 Task: Open Card Card0000000003 in Board Board0000000001 in Workspace WS0000000001 in Trello. Add Member Carxxstreet7916@gmail.com to Card Card0000000003 in Board Board0000000001 in Workspace WS0000000001 in Trello. Add Orange Label titled Label0000000003 to Card Card0000000003 in Board Board0000000001 in Workspace WS0000000001 in Trello. Add Checklist CL0000000003 to Card Card0000000003 in Board Board0000000001 in Workspace WS0000000001 in Trello. Add Dates with Start Date as Jun 01 2023 and Due Date as Jun 30 2023 to Card Card0000000003 in Board Board0000000001 in Workspace WS0000000001 in Trello
Action: Mouse moved to (593, 148)
Screenshot: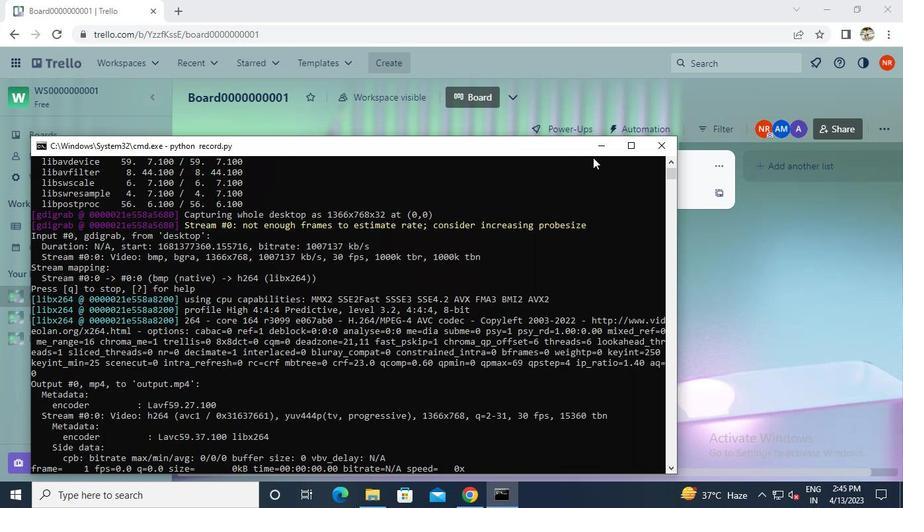 
Action: Mouse pressed left at (593, 148)
Screenshot: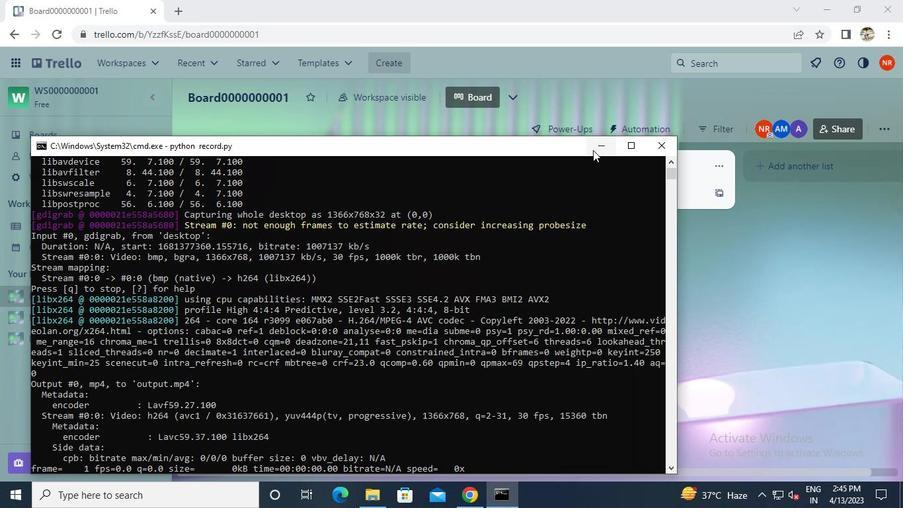 
Action: Mouse moved to (257, 428)
Screenshot: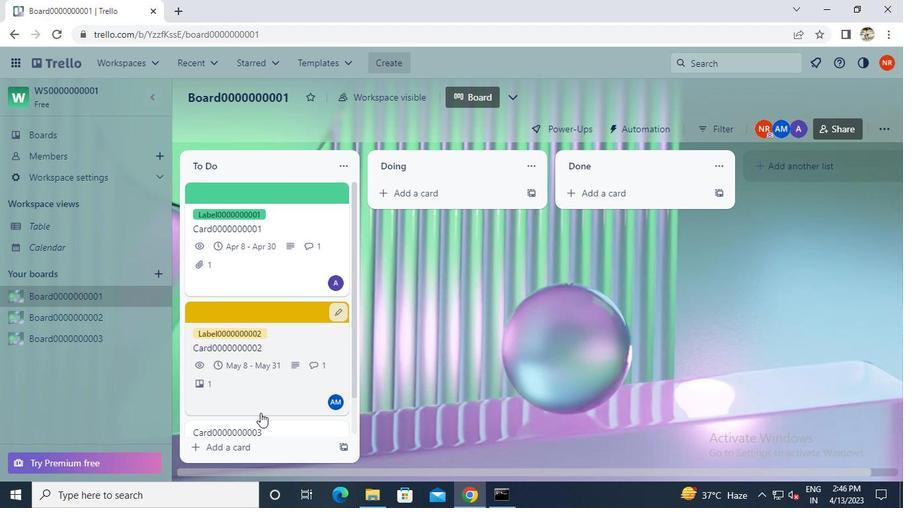 
Action: Mouse pressed left at (257, 428)
Screenshot: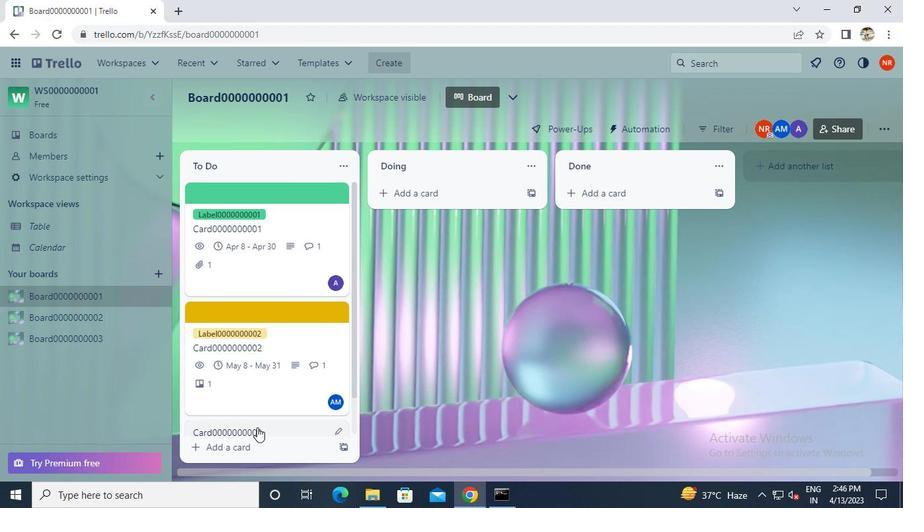 
Action: Mouse moved to (597, 217)
Screenshot: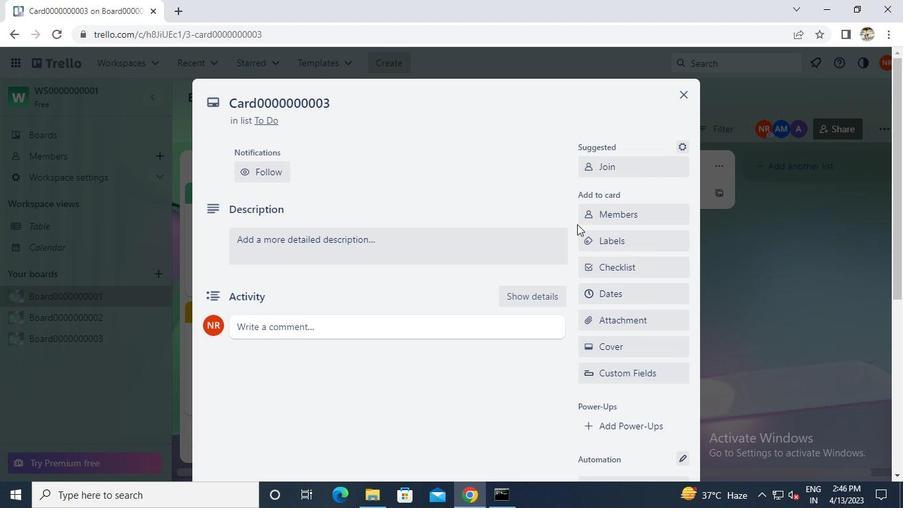 
Action: Mouse pressed left at (597, 217)
Screenshot: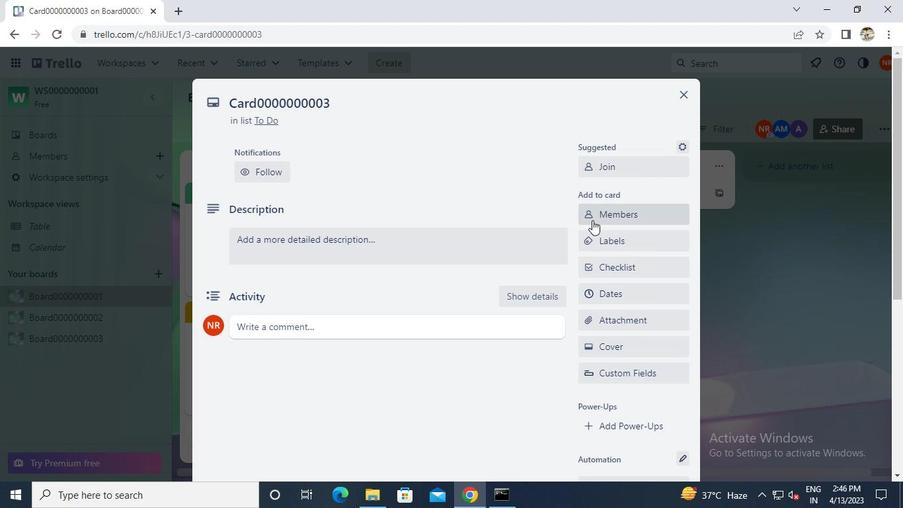 
Action: Mouse moved to (598, 217)
Screenshot: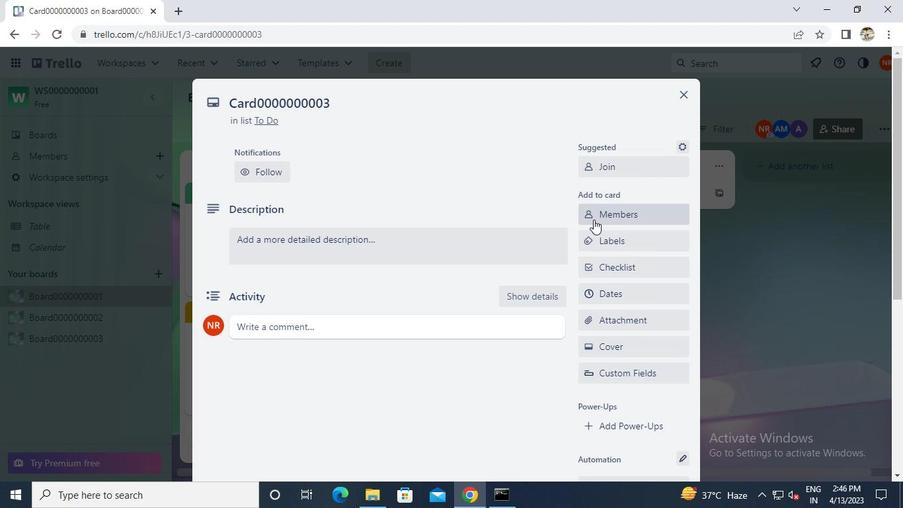 
Action: Keyboard c
Screenshot: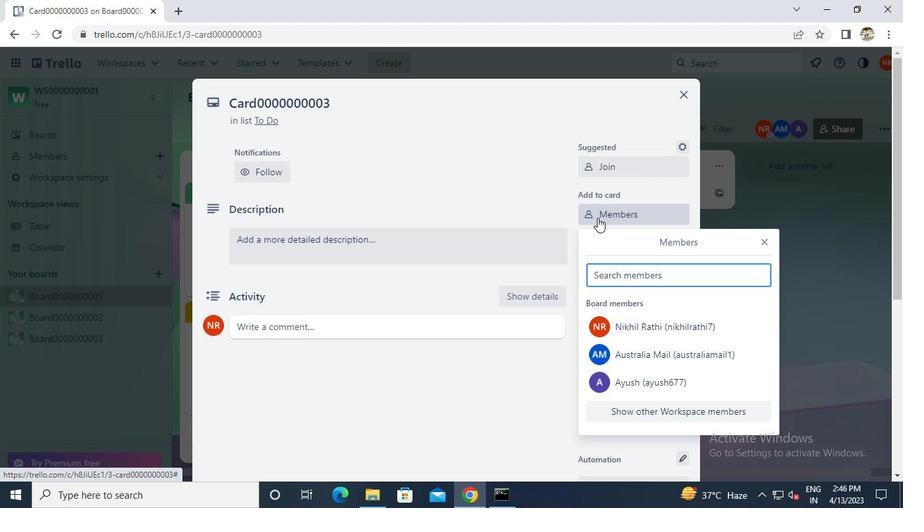 
Action: Keyboard r
Screenshot: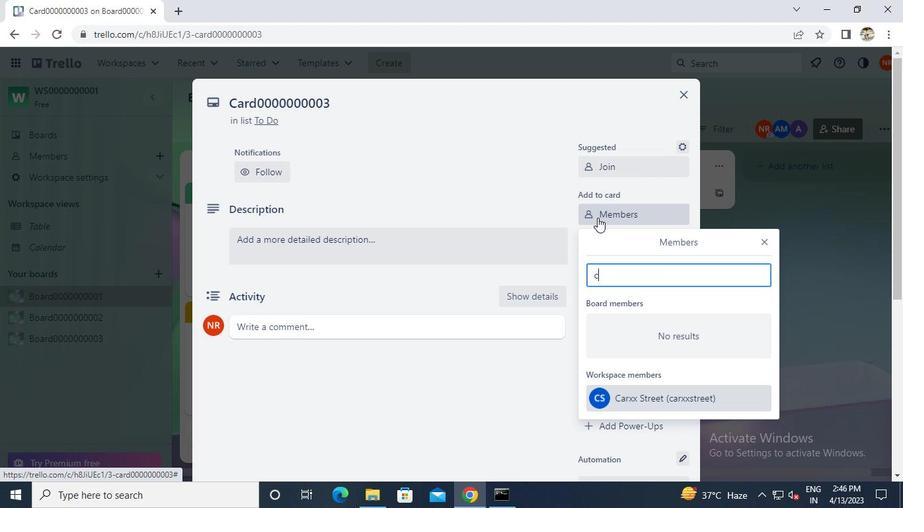 
Action: Keyboard Key.backspace
Screenshot: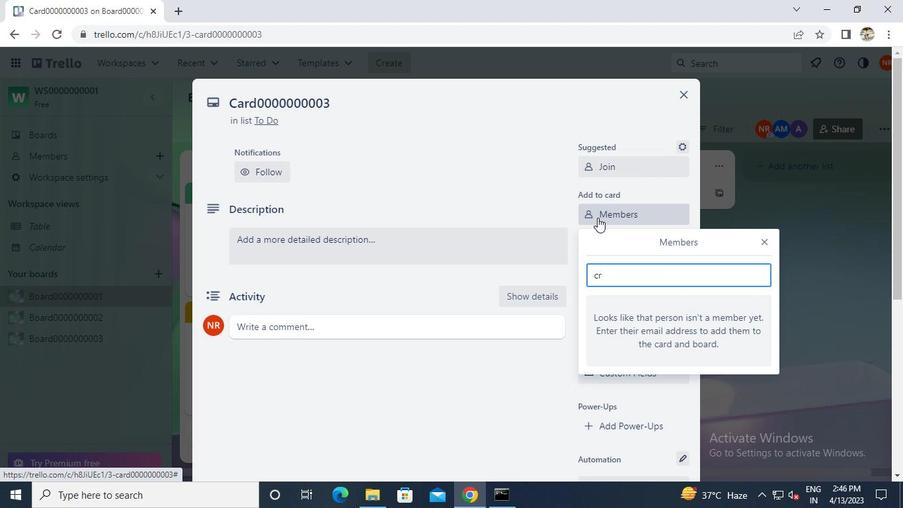 
Action: Mouse moved to (594, 213)
Screenshot: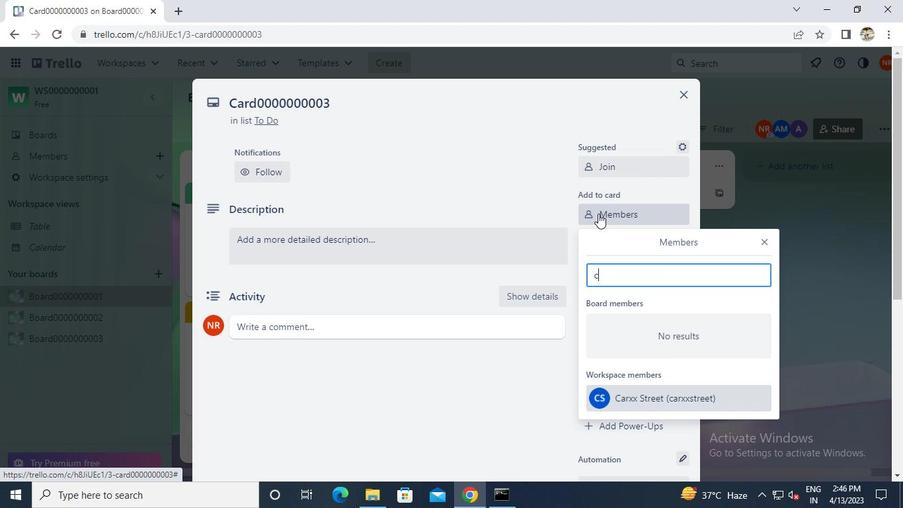 
Action: Keyboard a
Screenshot: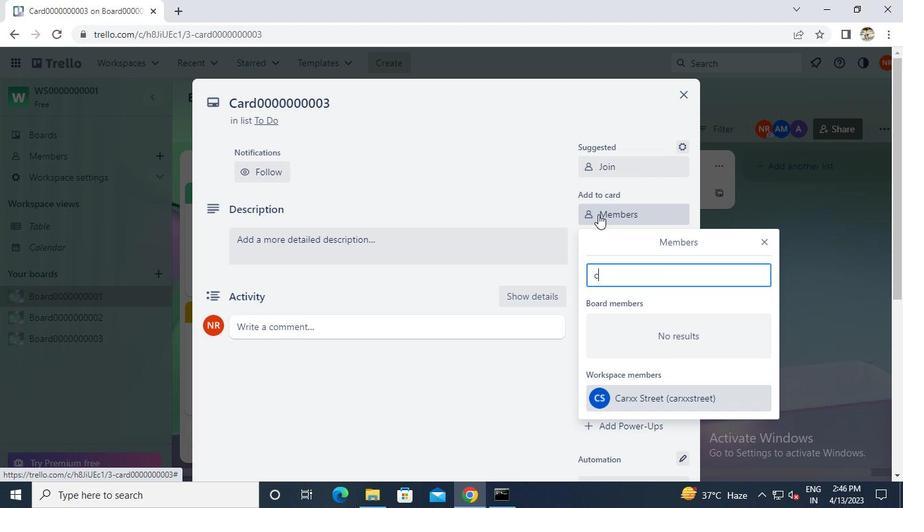 
Action: Keyboard r
Screenshot: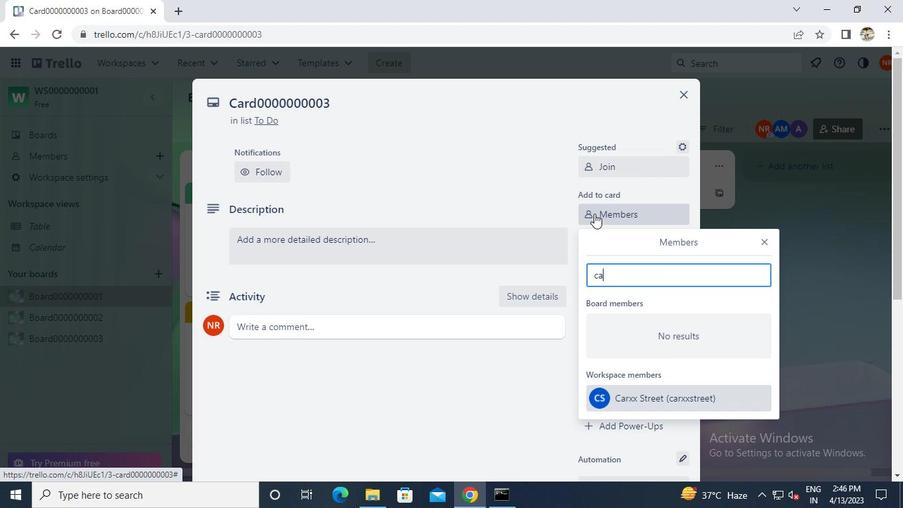 
Action: Mouse moved to (623, 388)
Screenshot: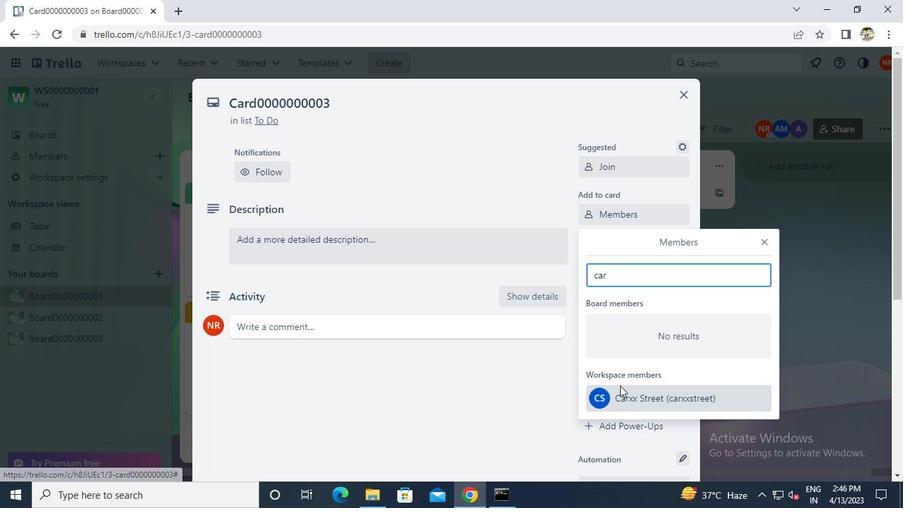
Action: Mouse pressed left at (623, 388)
Screenshot: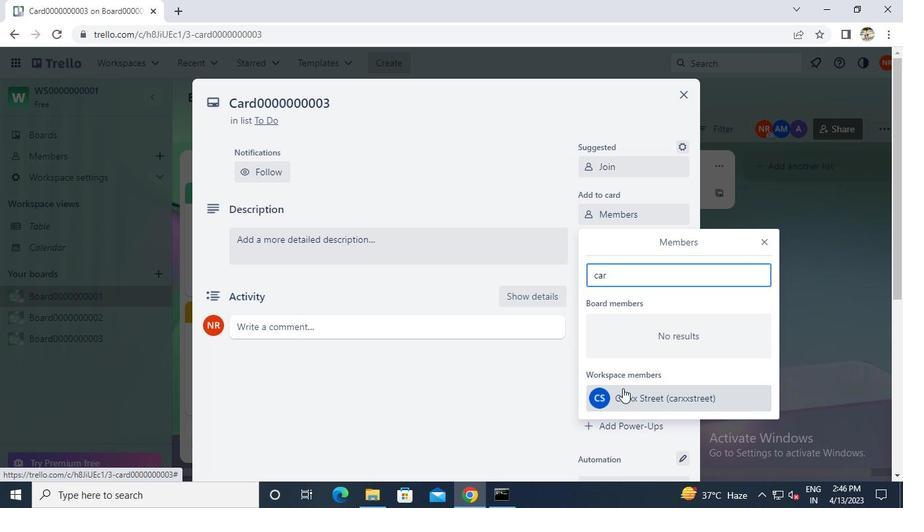 
Action: Mouse moved to (763, 238)
Screenshot: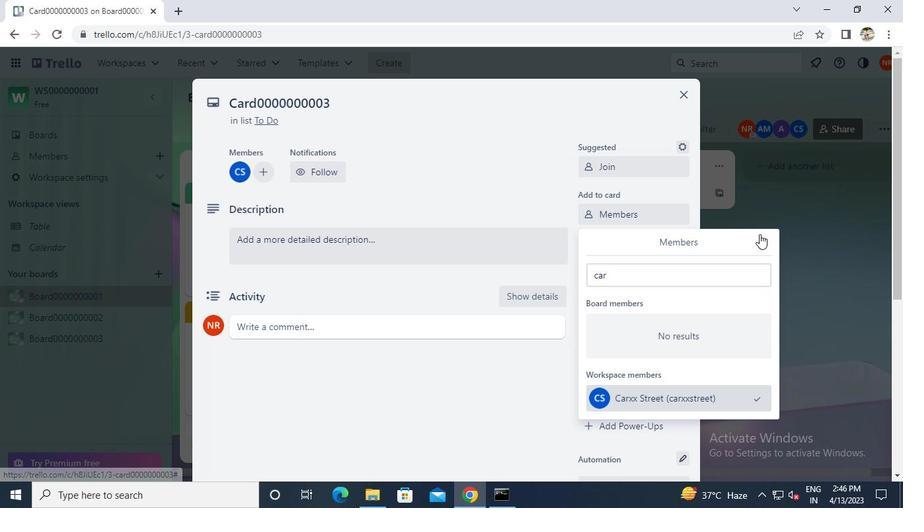 
Action: Mouse pressed left at (763, 238)
Screenshot: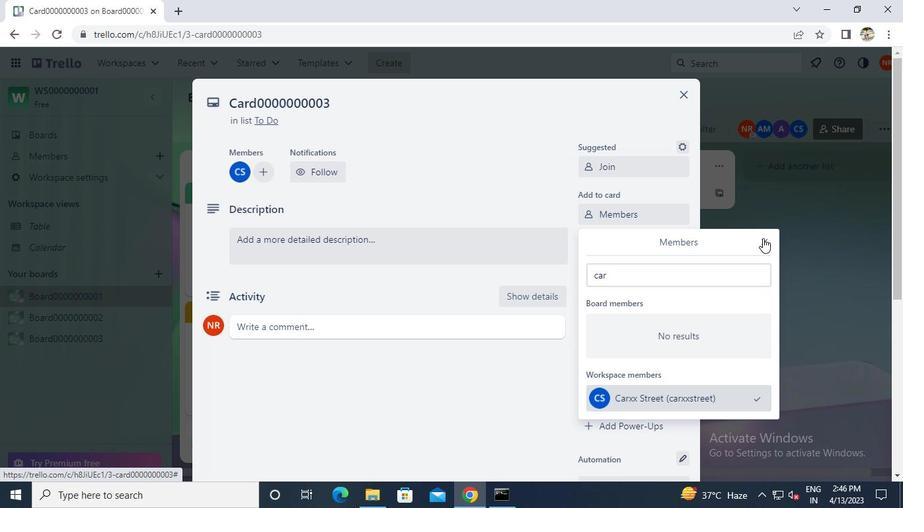
Action: Mouse moved to (644, 238)
Screenshot: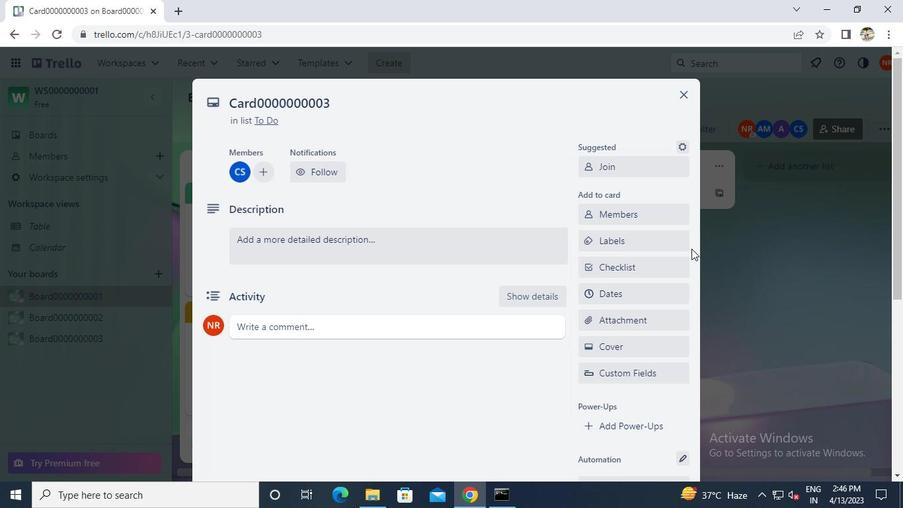 
Action: Mouse pressed left at (644, 238)
Screenshot: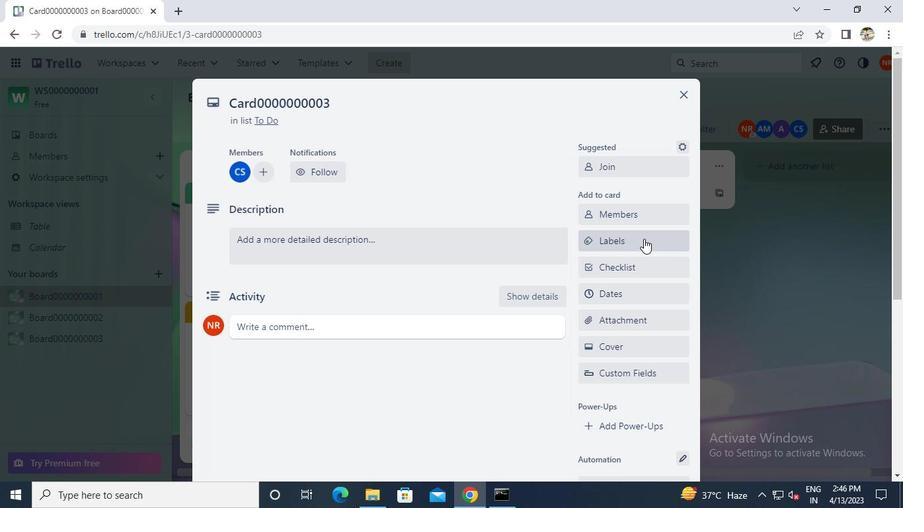 
Action: Mouse moved to (664, 378)
Screenshot: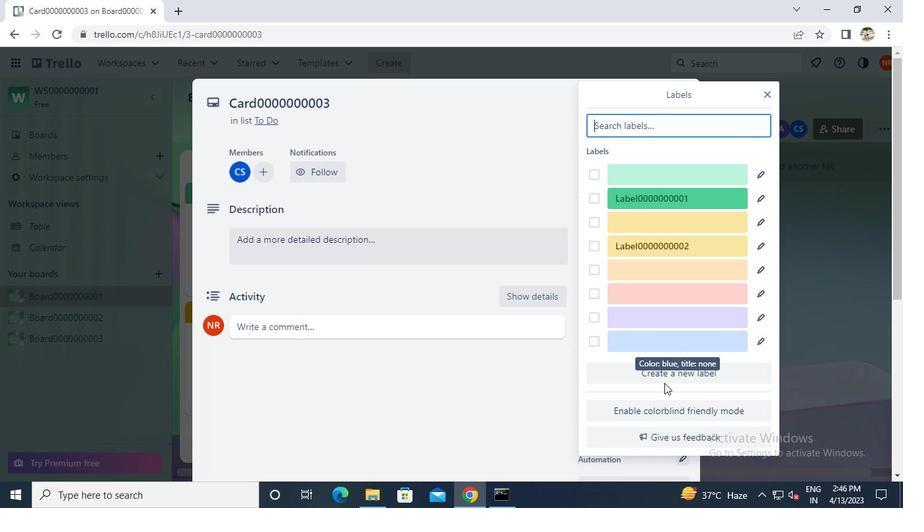 
Action: Mouse pressed left at (664, 378)
Screenshot: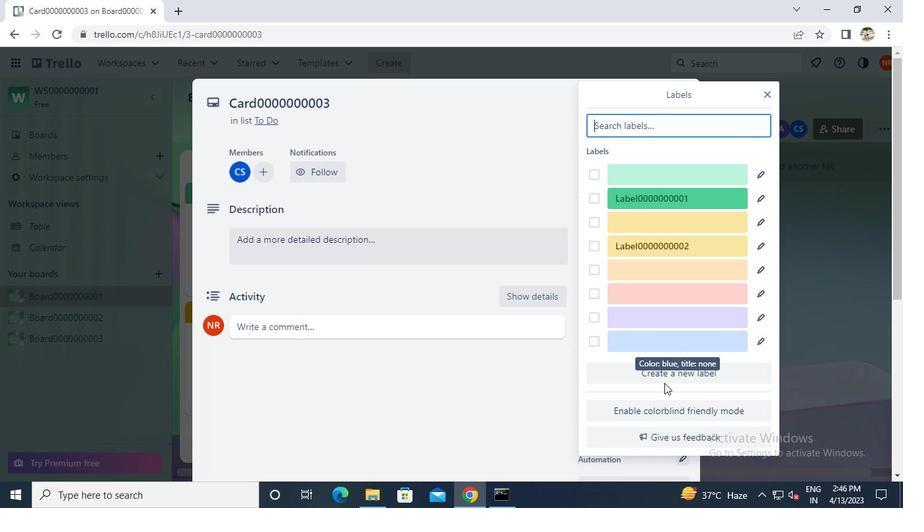 
Action: Mouse moved to (682, 287)
Screenshot: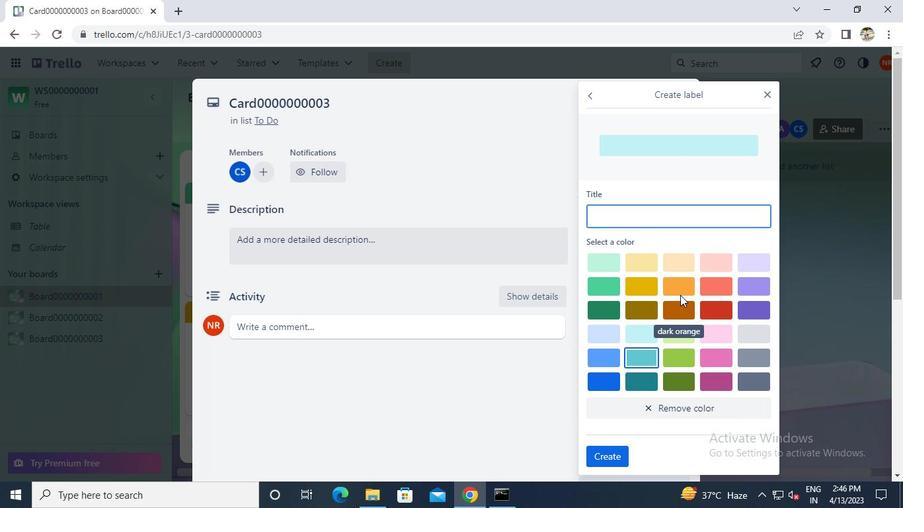 
Action: Mouse pressed left at (682, 287)
Screenshot: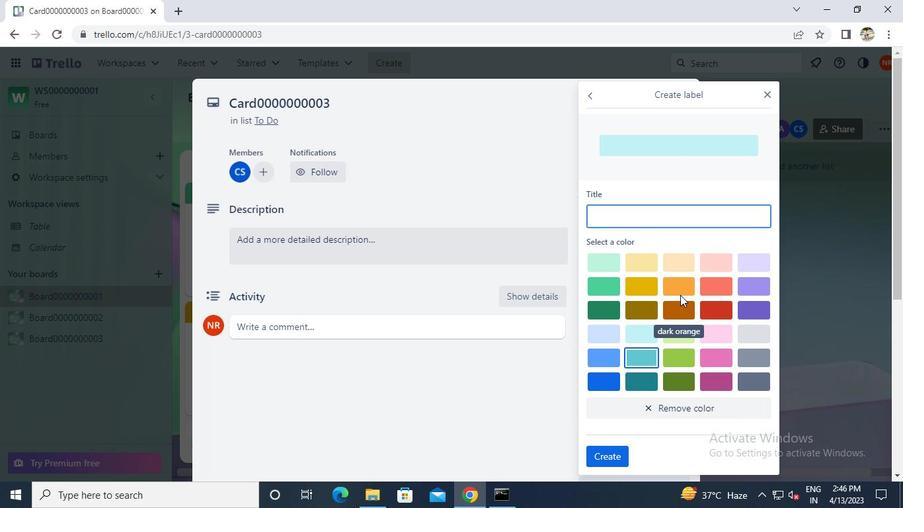 
Action: Mouse moved to (664, 215)
Screenshot: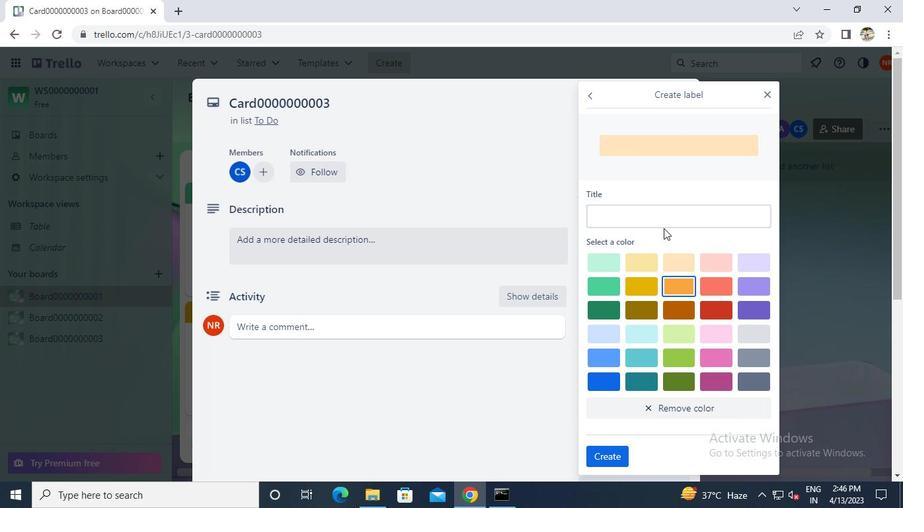 
Action: Mouse pressed left at (664, 215)
Screenshot: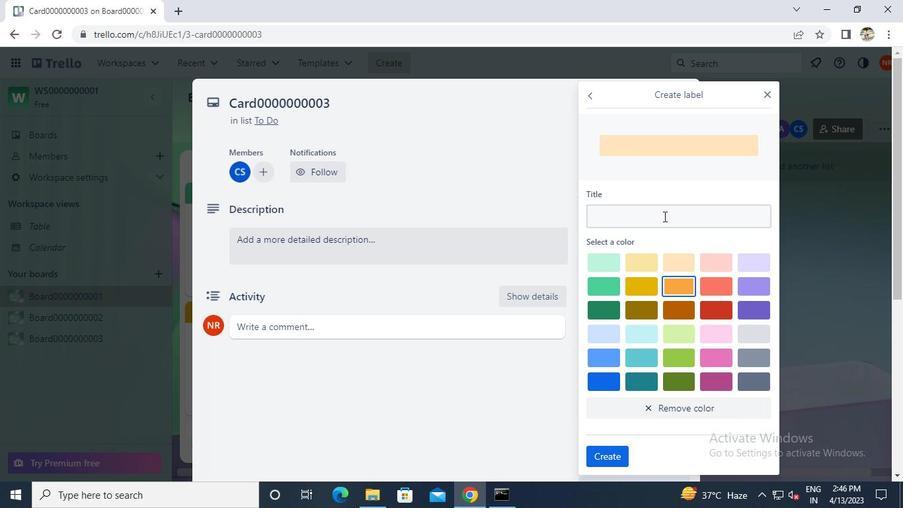 
Action: Keyboard Key.caps_lock
Screenshot: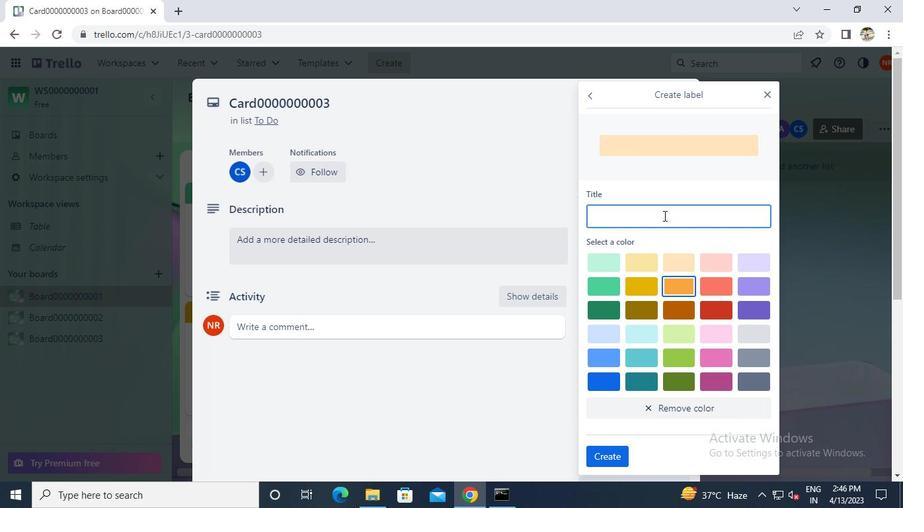 
Action: Keyboard l
Screenshot: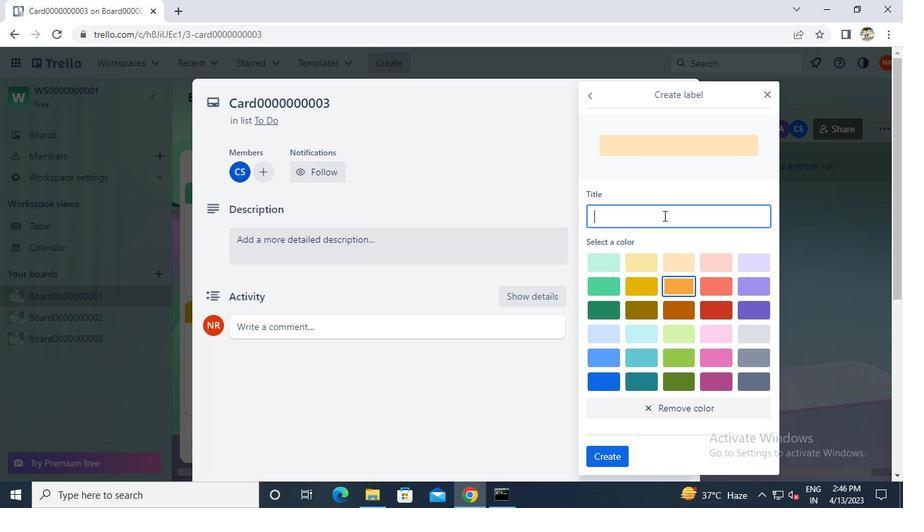 
Action: Keyboard Key.caps_lock
Screenshot: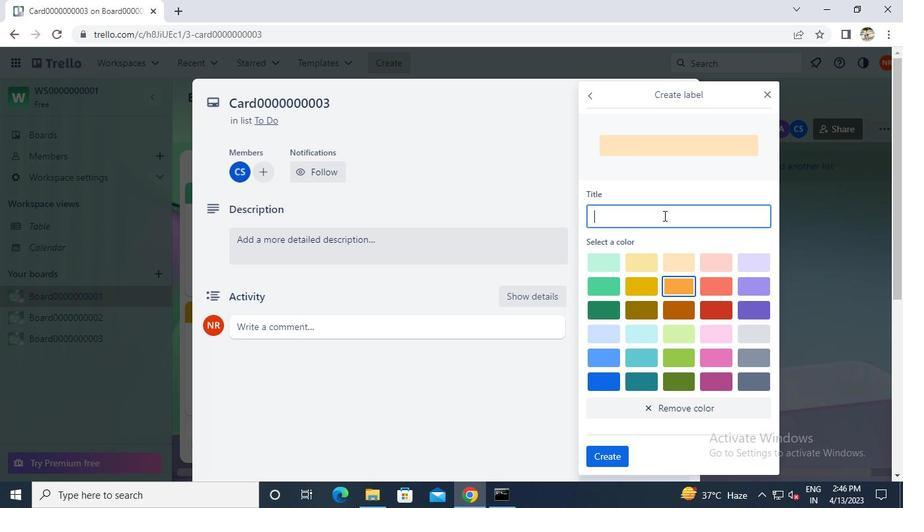 
Action: Keyboard a
Screenshot: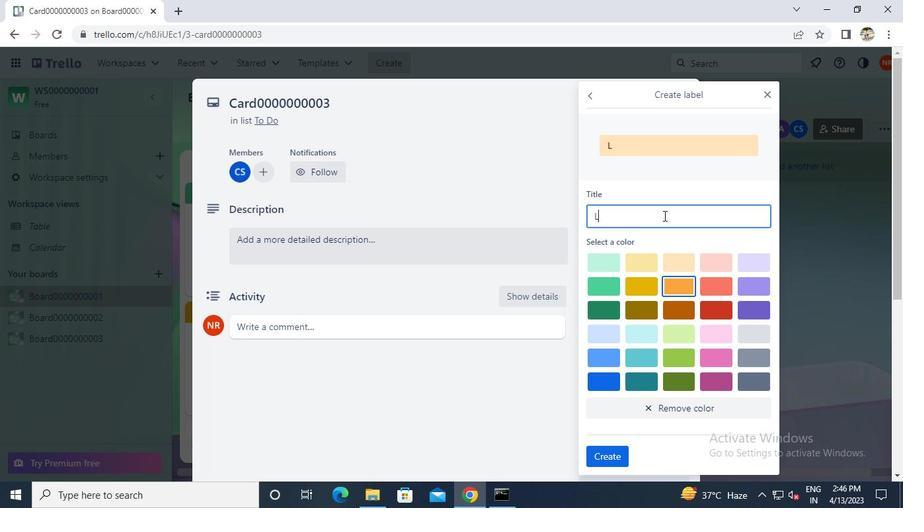 
Action: Keyboard b
Screenshot: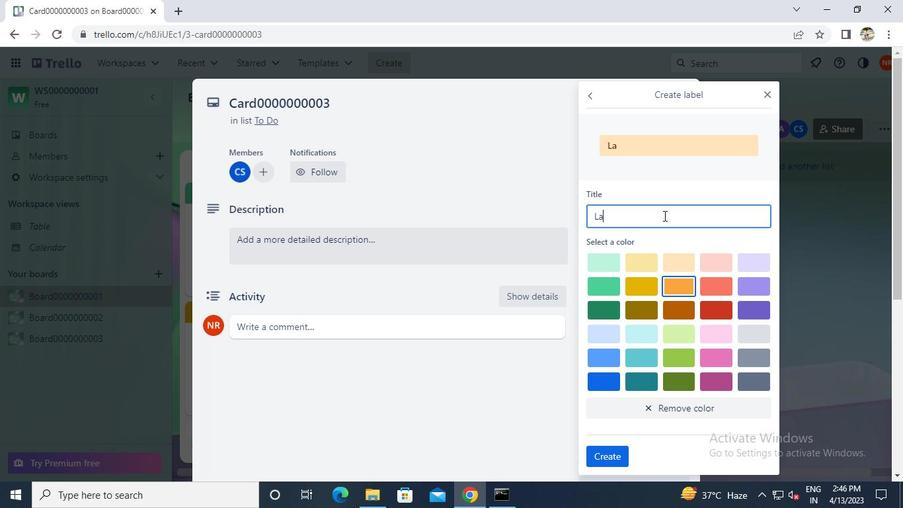 
Action: Keyboard e
Screenshot: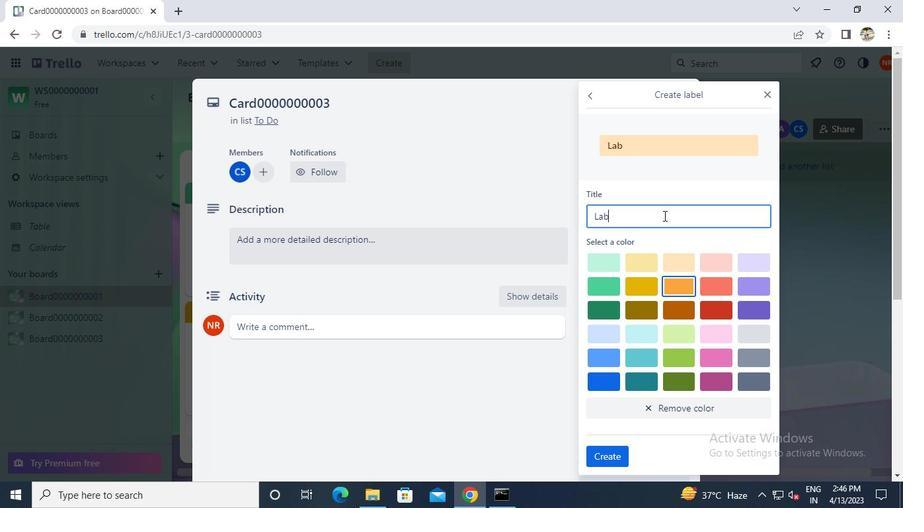 
Action: Keyboard l
Screenshot: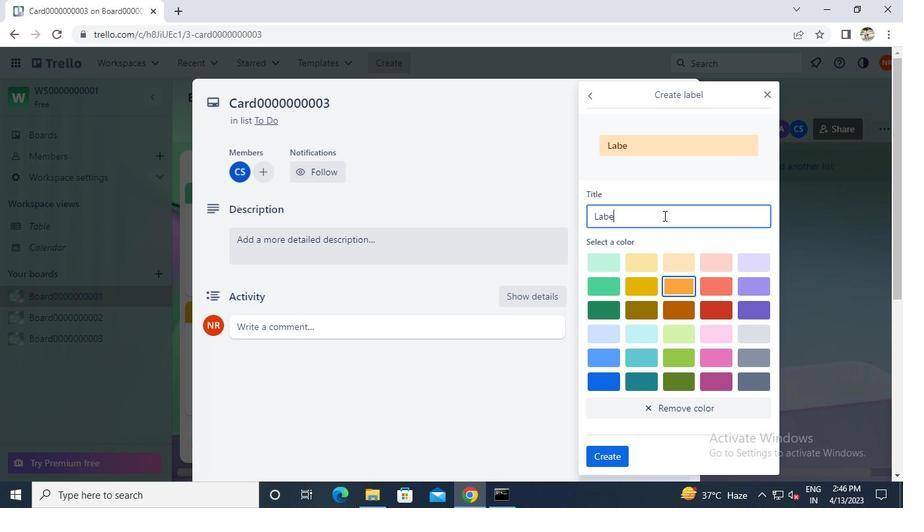 
Action: Keyboard 0
Screenshot: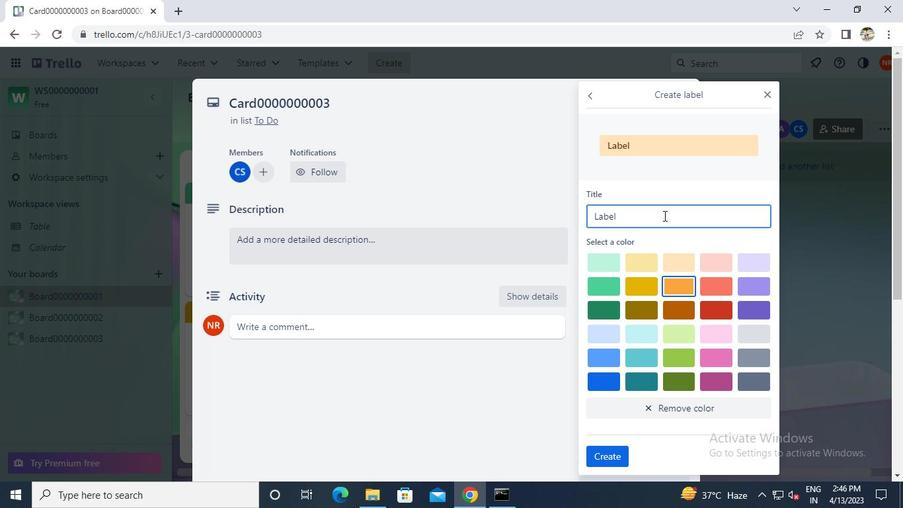 
Action: Keyboard 0
Screenshot: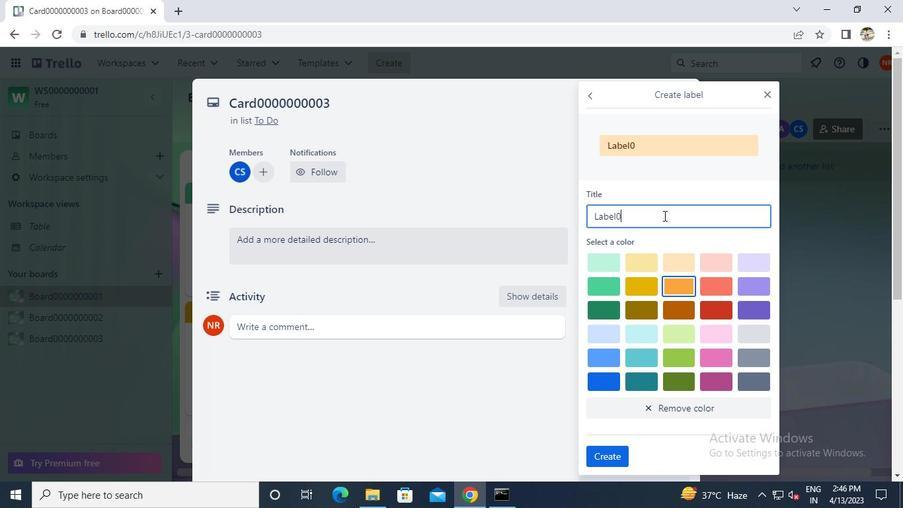
Action: Keyboard 0
Screenshot: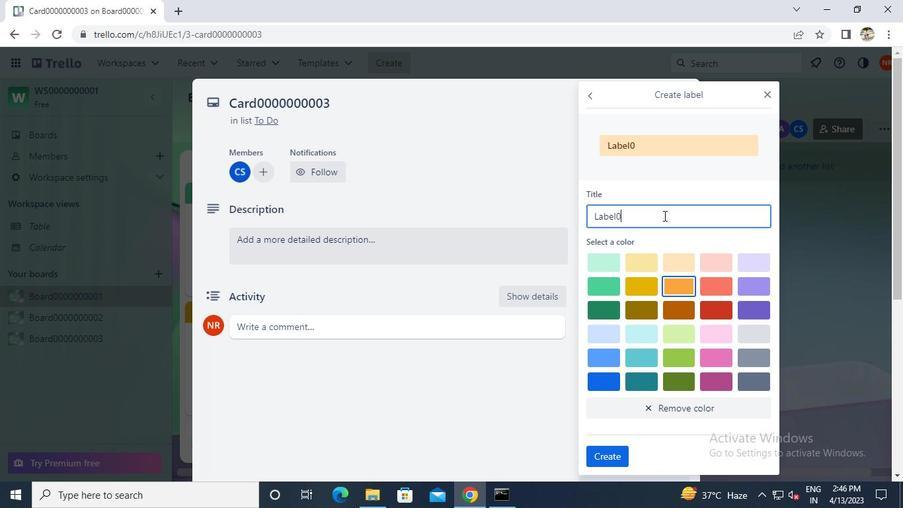 
Action: Keyboard 0
Screenshot: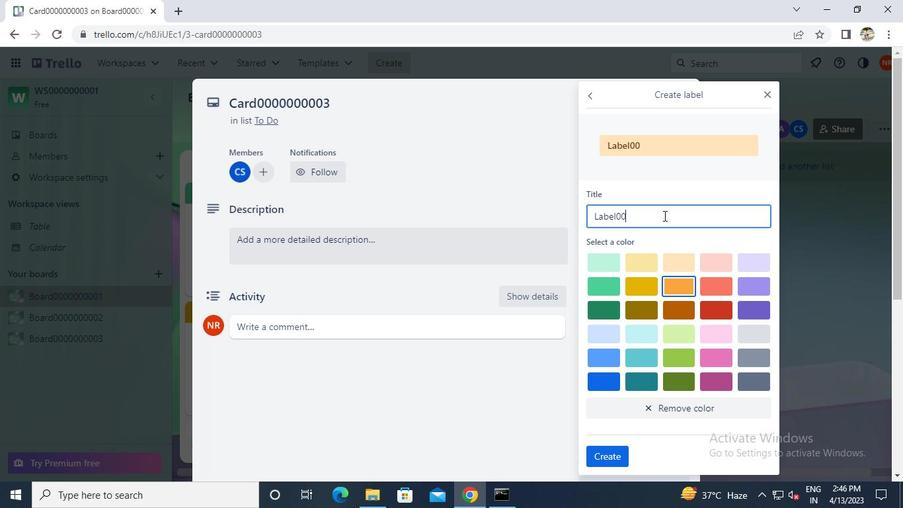 
Action: Keyboard 0
Screenshot: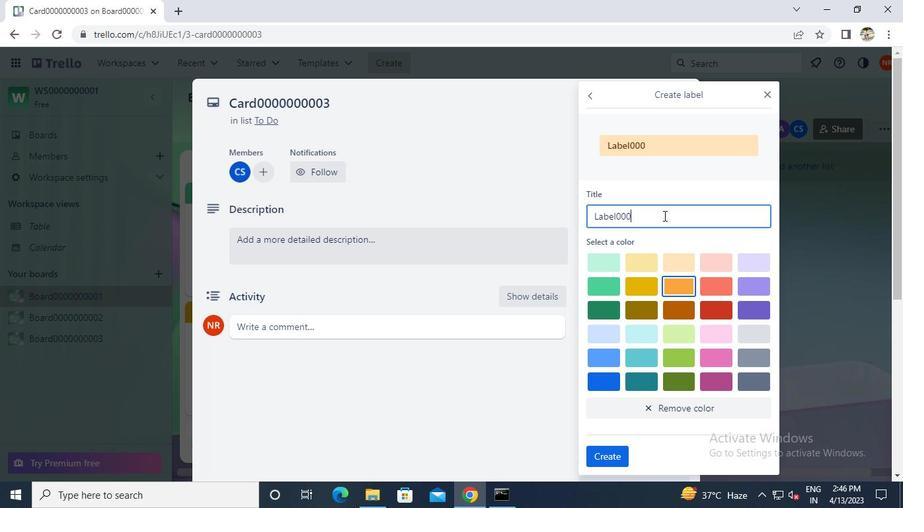 
Action: Keyboard 0
Screenshot: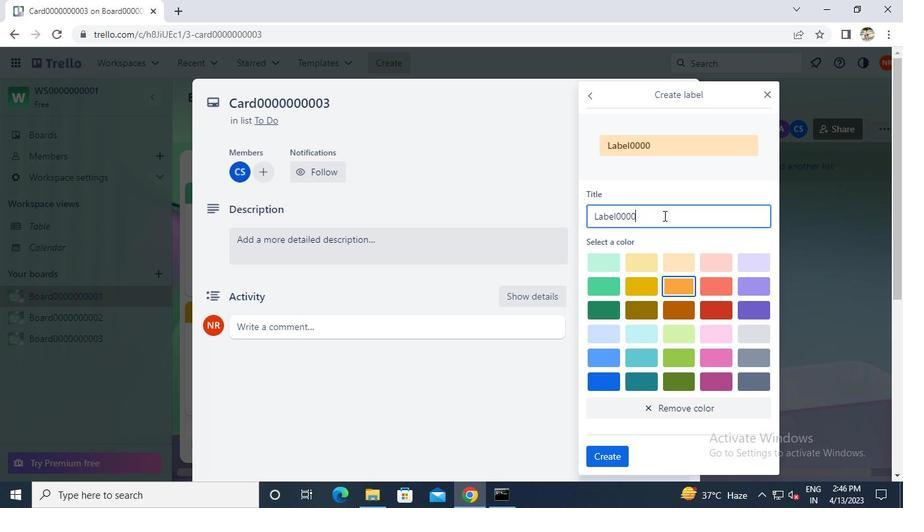 
Action: Keyboard 0
Screenshot: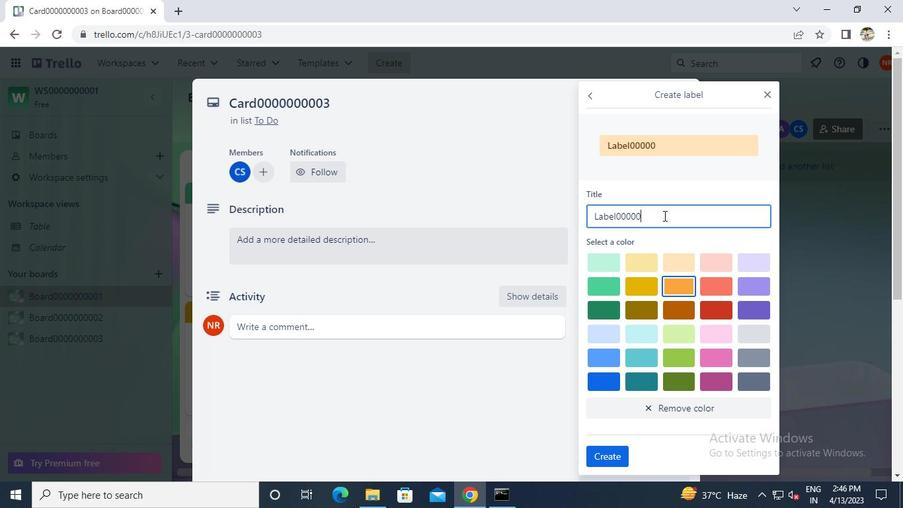 
Action: Keyboard 0
Screenshot: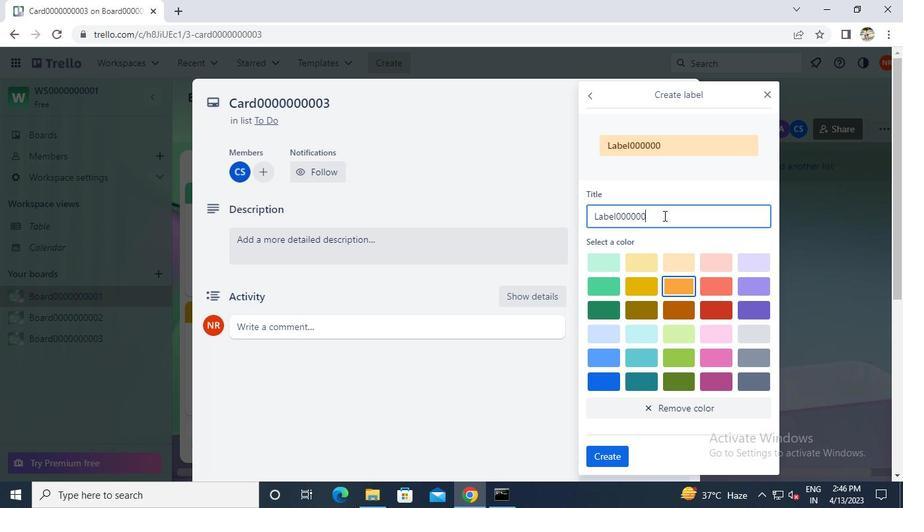 
Action: Keyboard 0
Screenshot: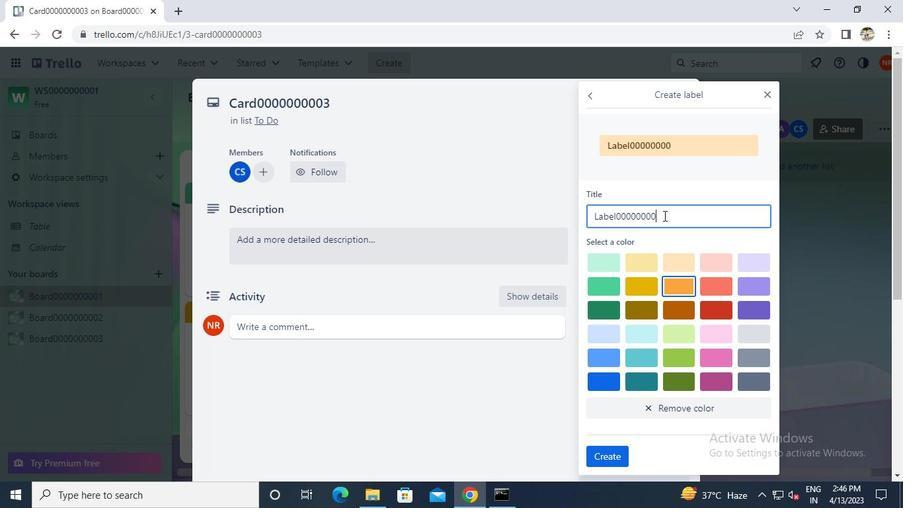 
Action: Keyboard 3
Screenshot: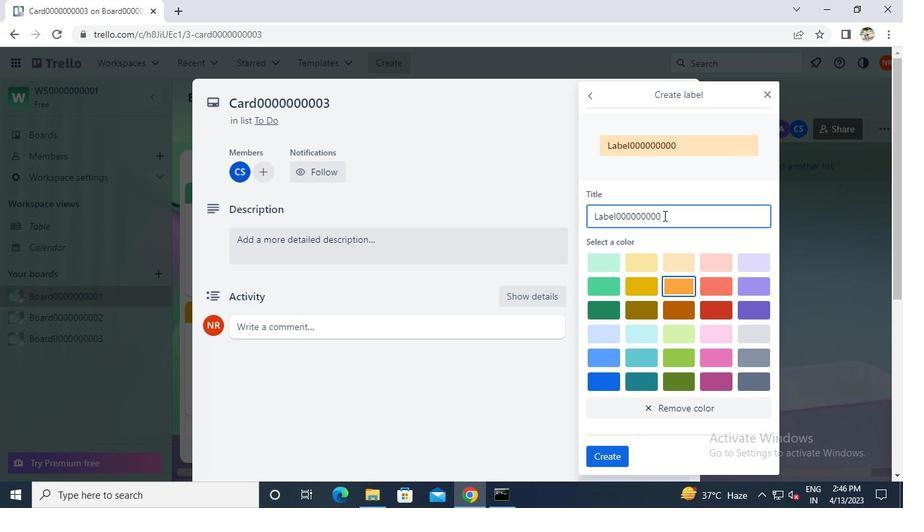 
Action: Mouse moved to (605, 459)
Screenshot: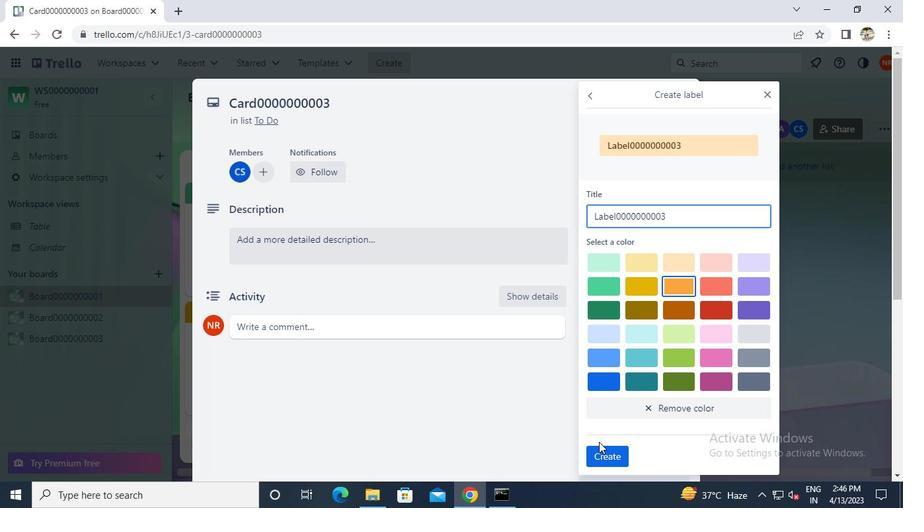 
Action: Mouse pressed left at (605, 459)
Screenshot: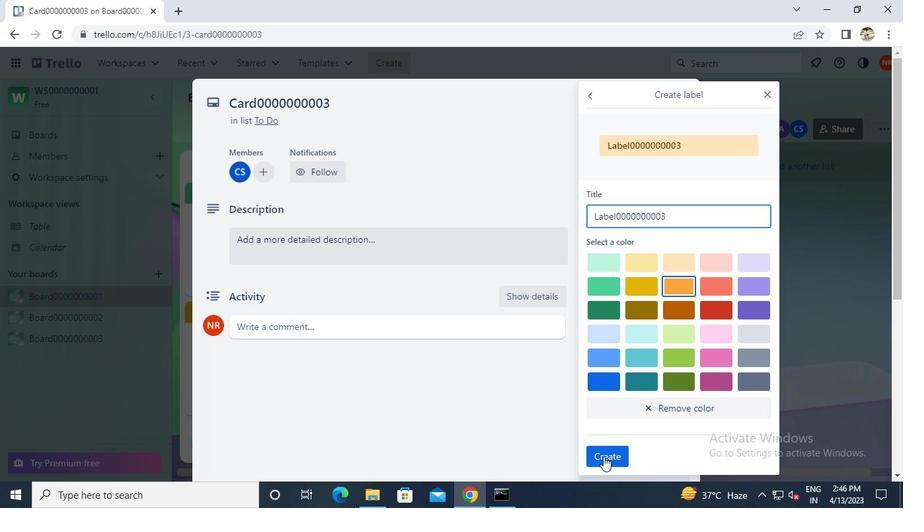 
Action: Mouse moved to (764, 96)
Screenshot: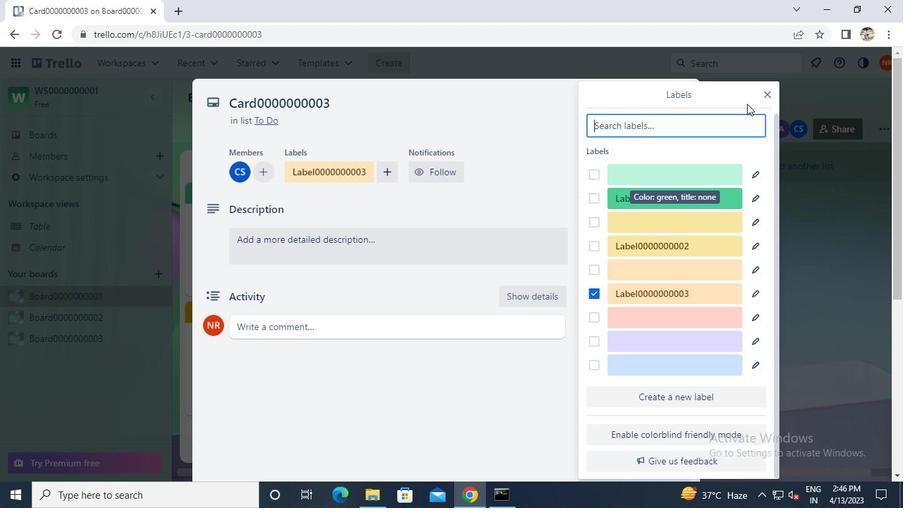 
Action: Mouse pressed left at (764, 96)
Screenshot: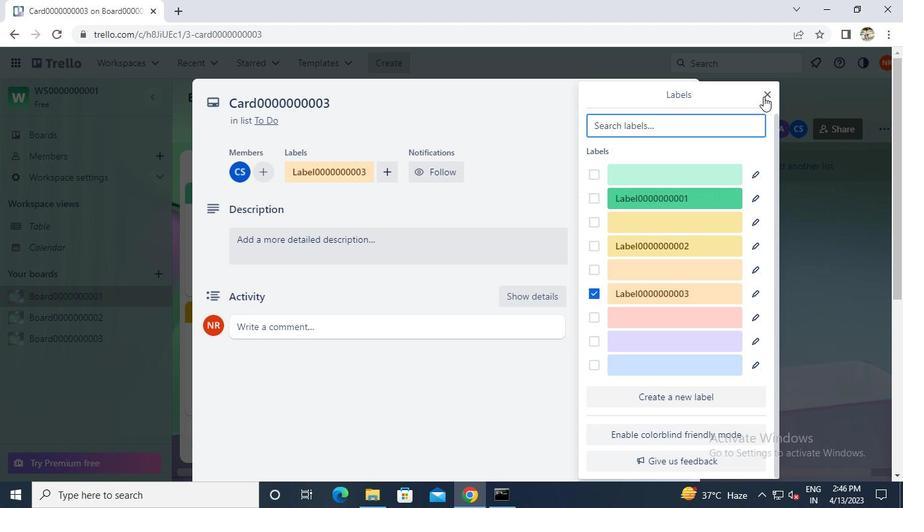 
Action: Mouse moved to (621, 266)
Screenshot: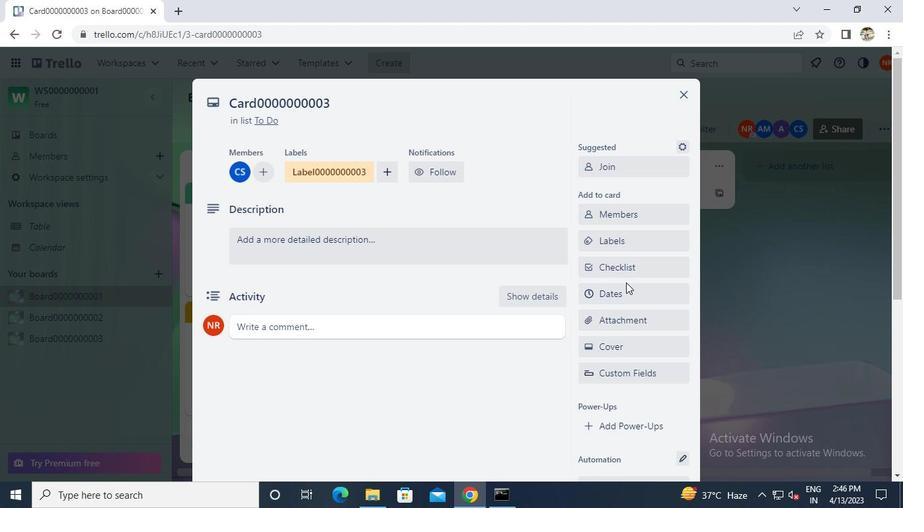 
Action: Mouse pressed left at (621, 266)
Screenshot: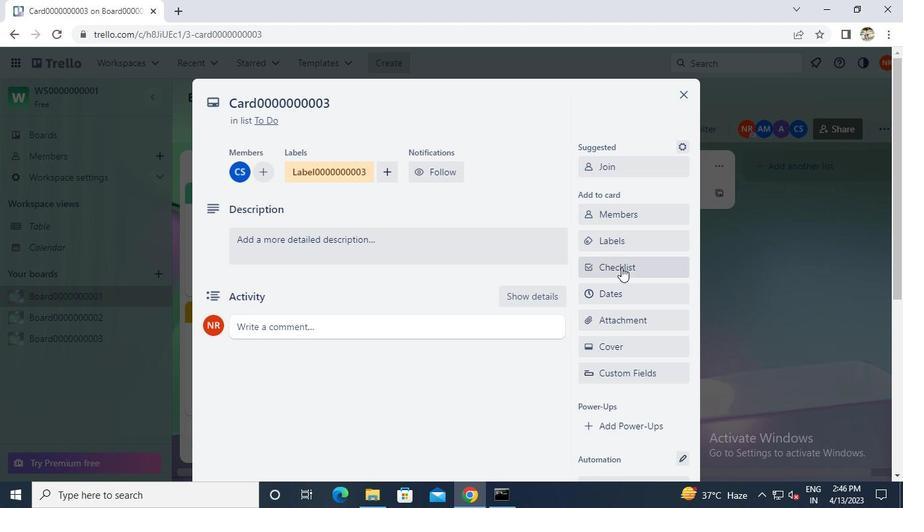 
Action: Mouse moved to (621, 266)
Screenshot: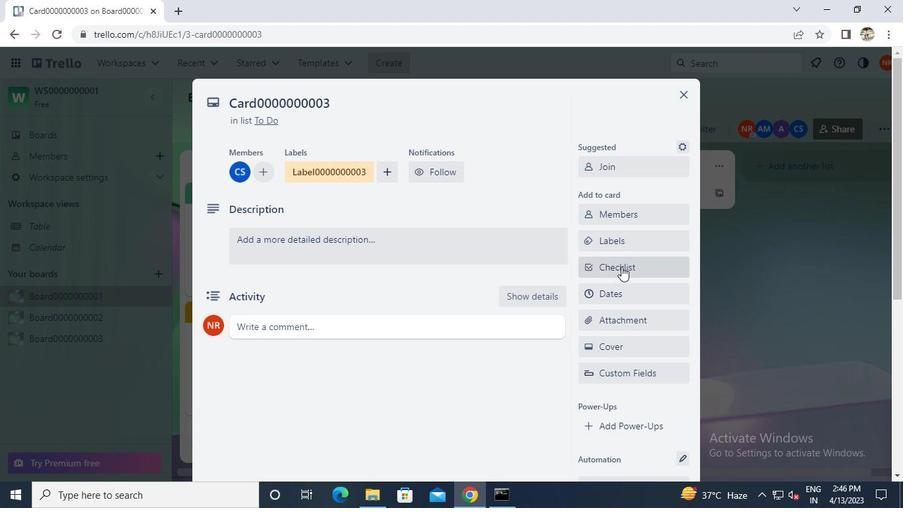 
Action: Keyboard Key.caps_lock
Screenshot: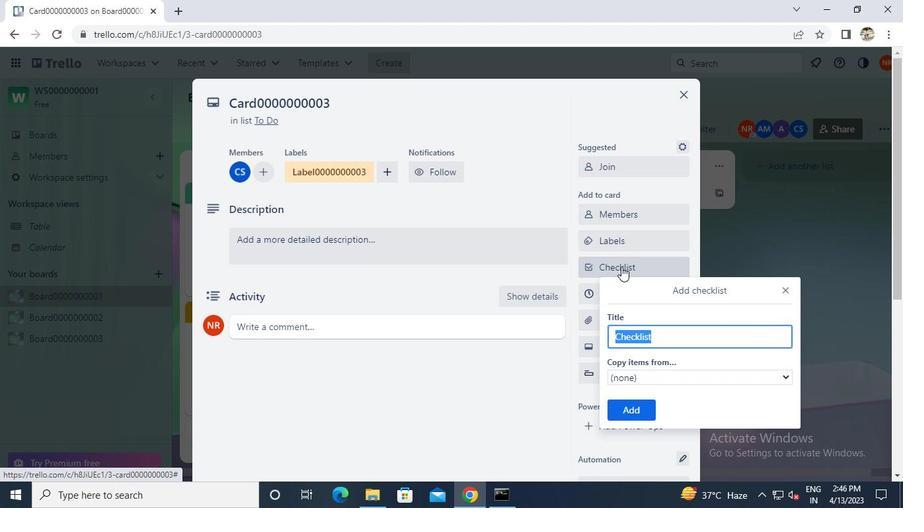 
Action: Keyboard c
Screenshot: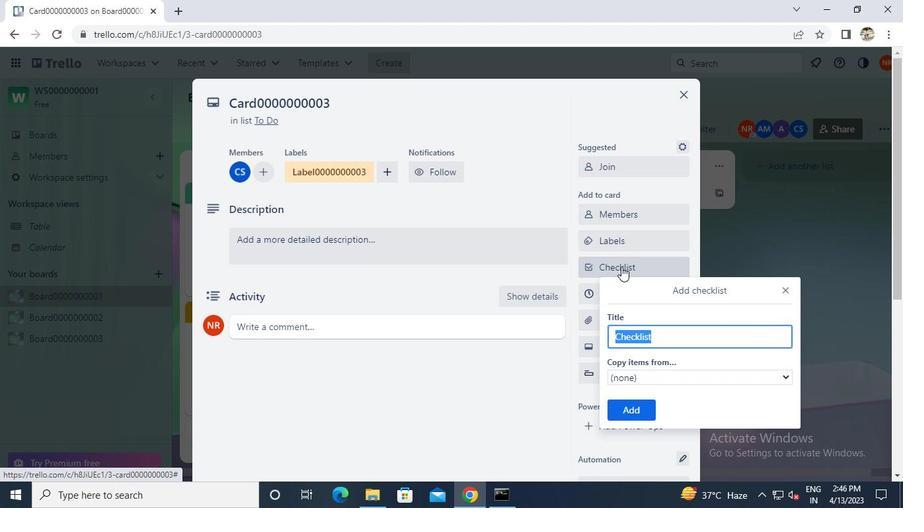 
Action: Keyboard l
Screenshot: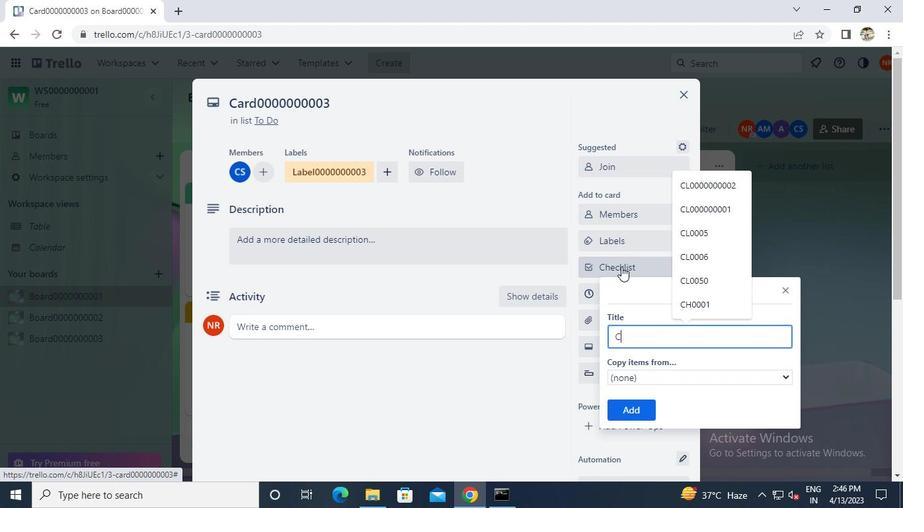 
Action: Keyboard 0
Screenshot: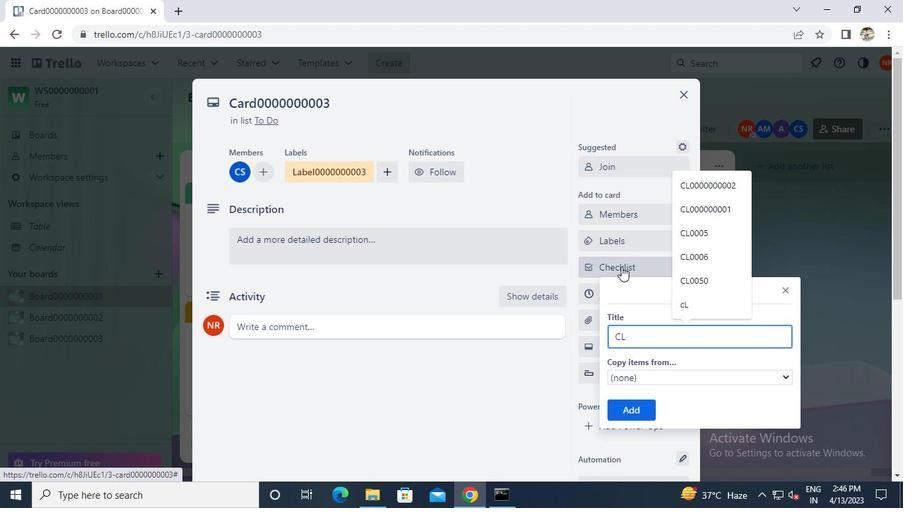 
Action: Keyboard 0
Screenshot: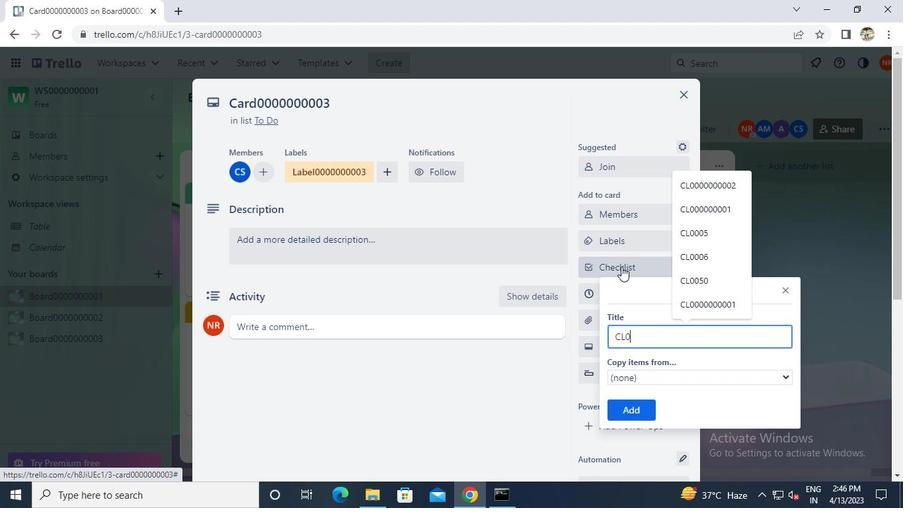
Action: Keyboard 0
Screenshot: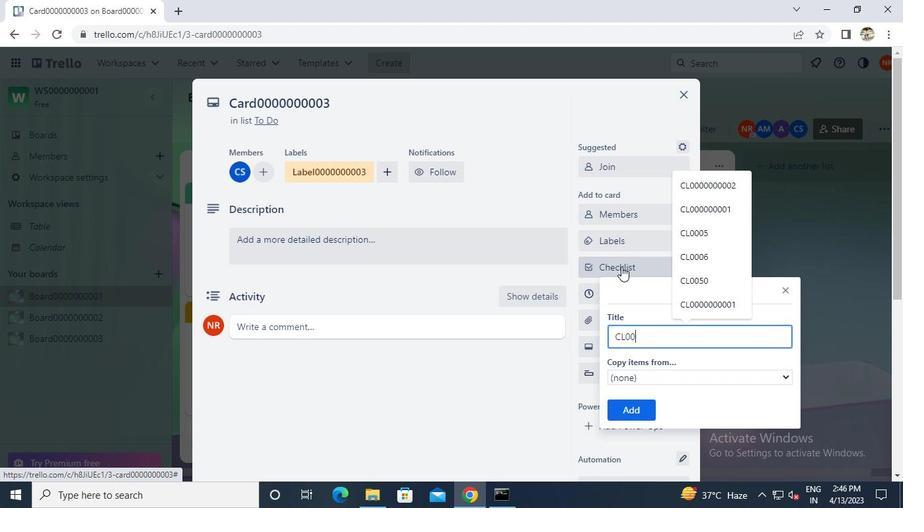 
Action: Keyboard 0
Screenshot: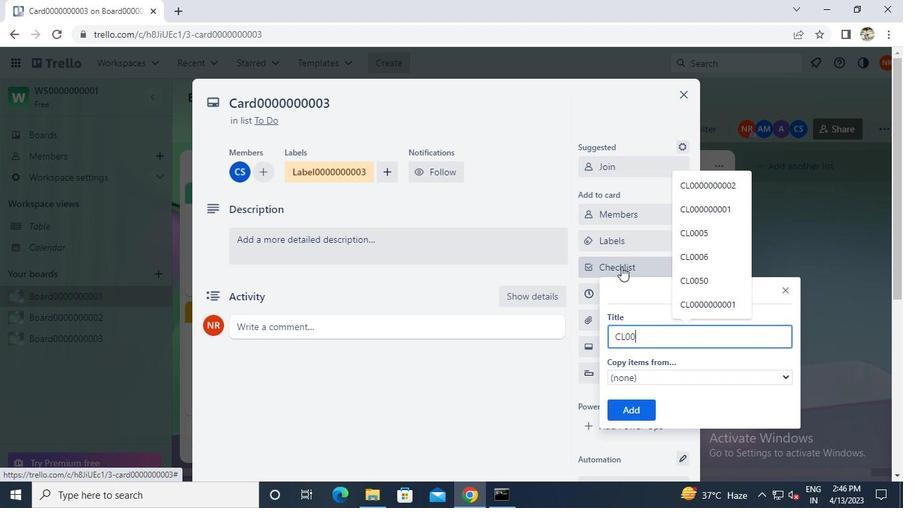 
Action: Keyboard 0
Screenshot: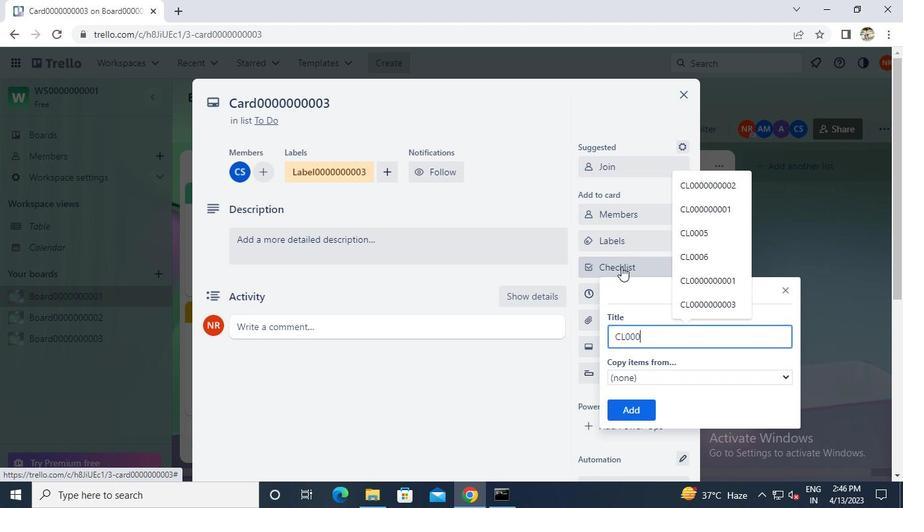 
Action: Keyboard 0
Screenshot: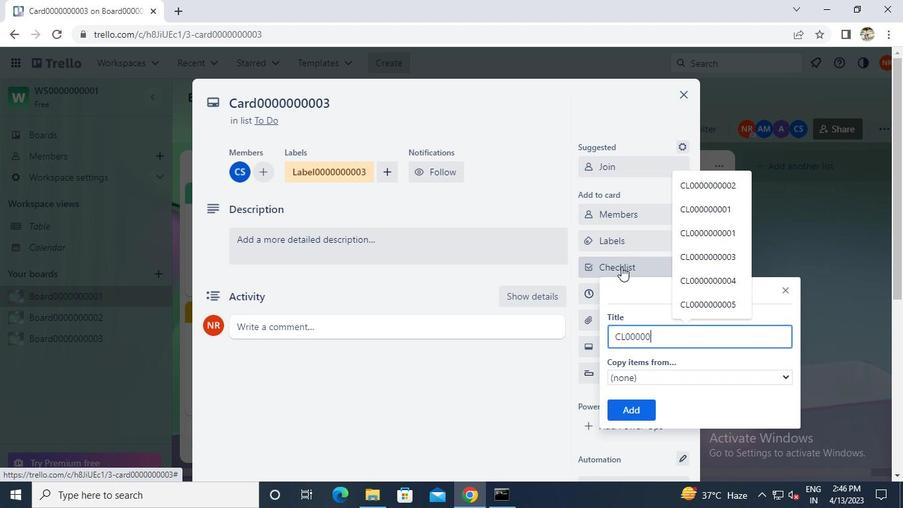 
Action: Keyboard 0
Screenshot: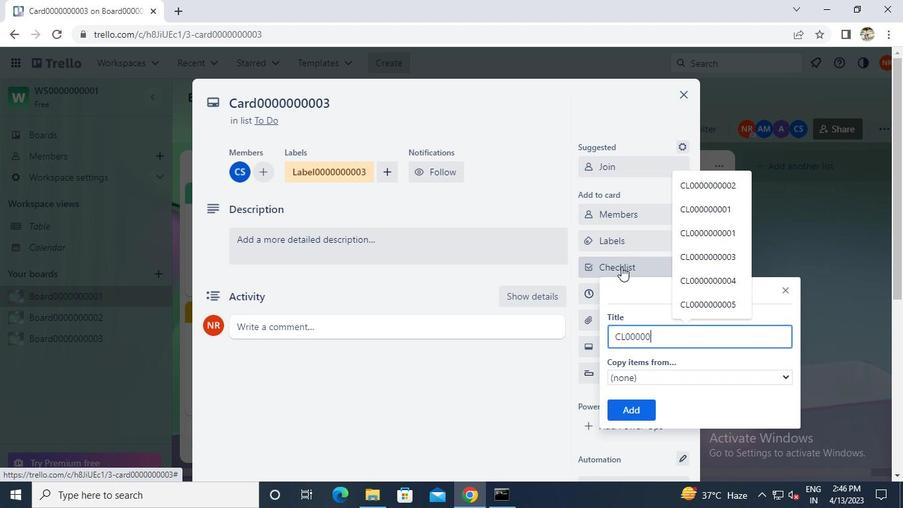 
Action: Keyboard 0
Screenshot: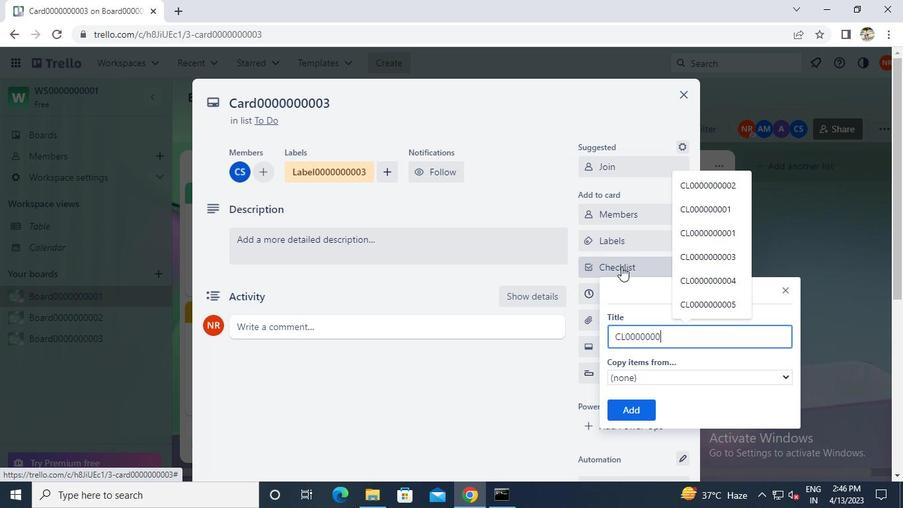 
Action: Keyboard 0
Screenshot: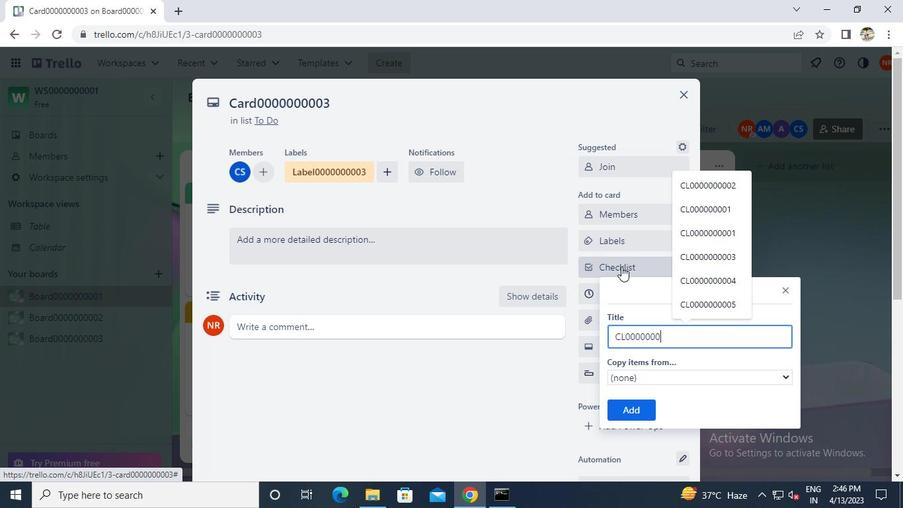 
Action: Keyboard 3
Screenshot: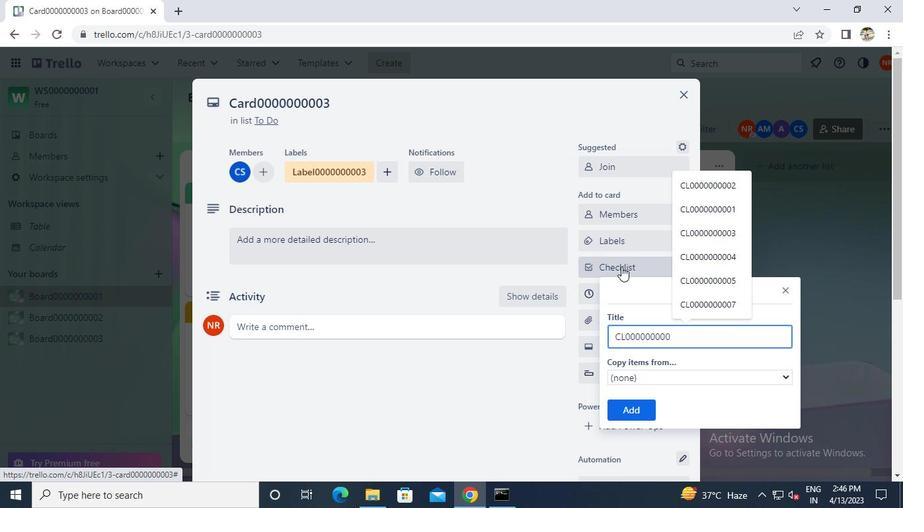 
Action: Mouse moved to (621, 414)
Screenshot: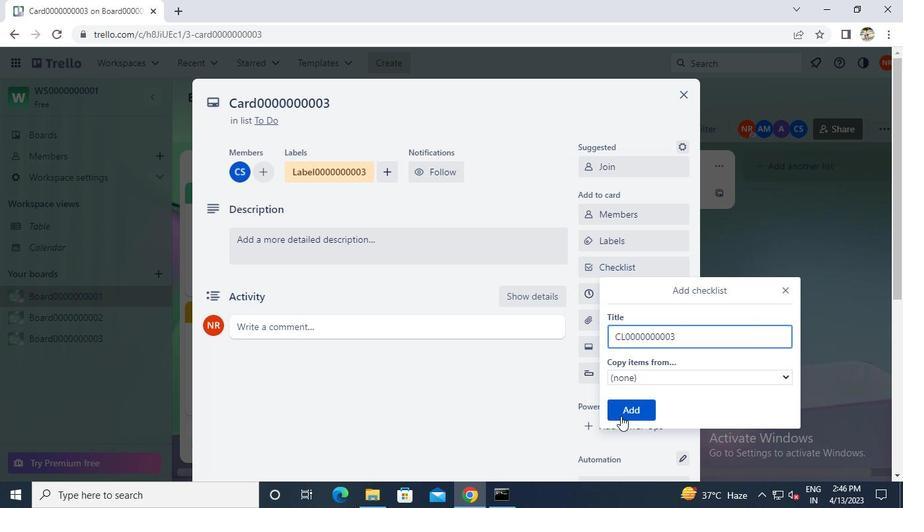 
Action: Mouse pressed left at (621, 414)
Screenshot: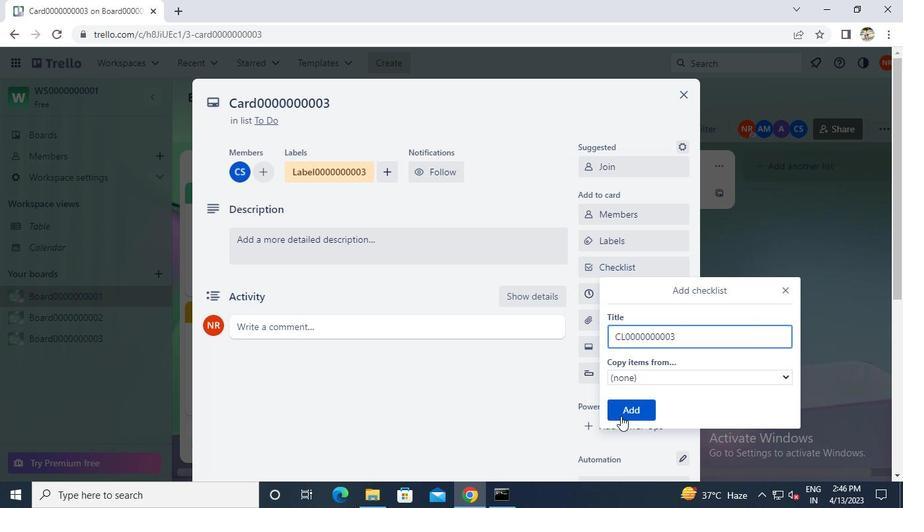 
Action: Mouse moved to (620, 293)
Screenshot: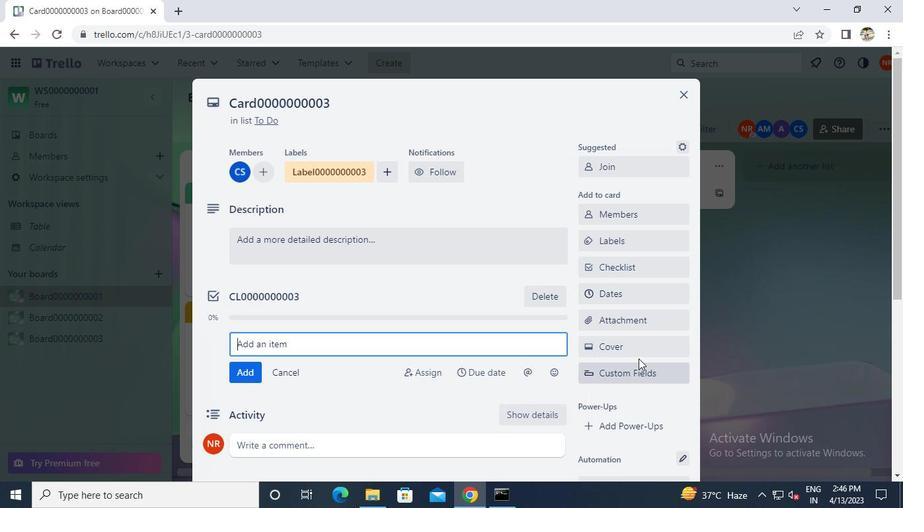 
Action: Mouse pressed left at (620, 293)
Screenshot: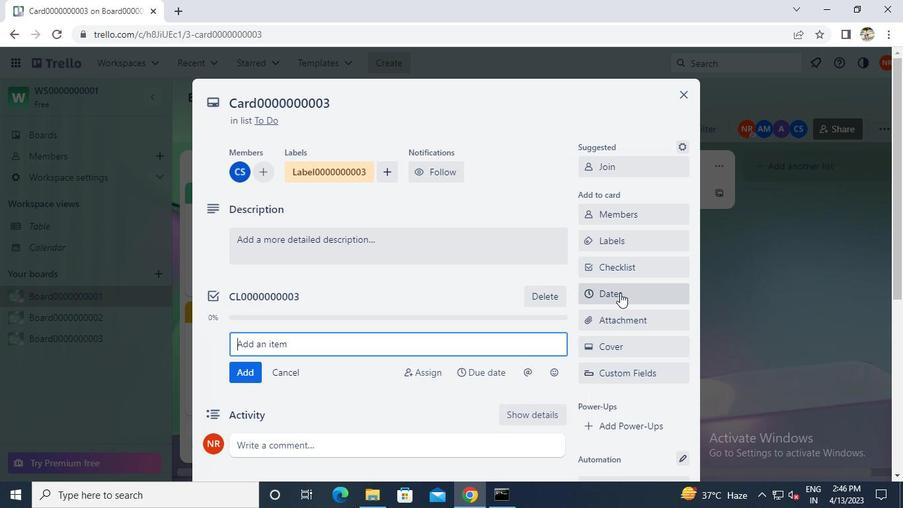 
Action: Mouse moved to (593, 336)
Screenshot: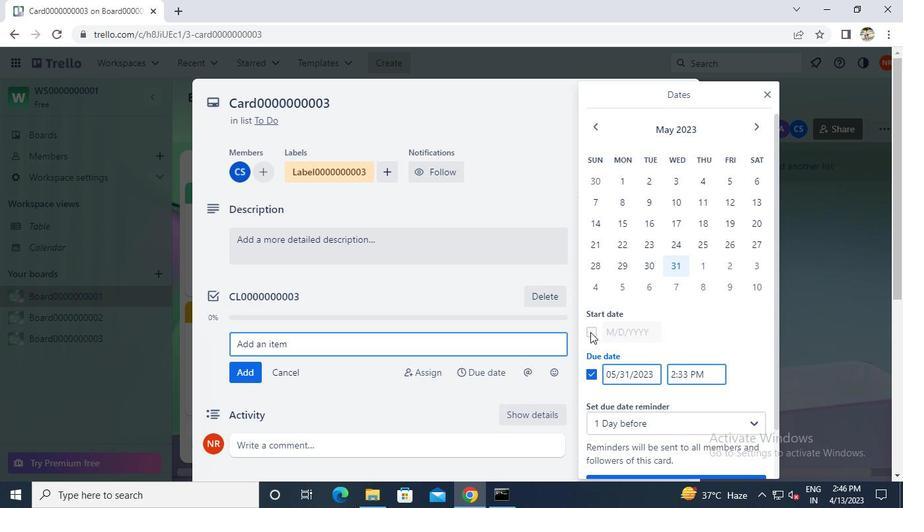 
Action: Mouse pressed left at (593, 336)
Screenshot: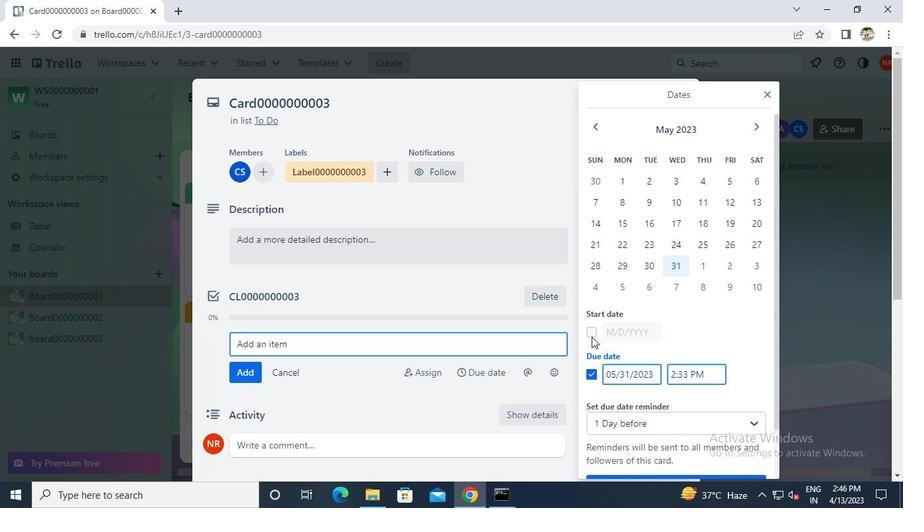 
Action: Mouse moved to (759, 124)
Screenshot: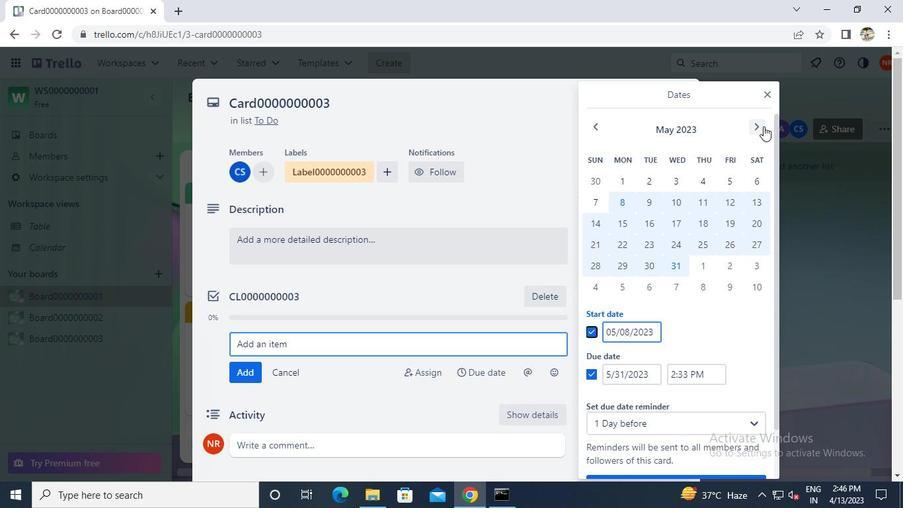 
Action: Mouse pressed left at (759, 124)
Screenshot: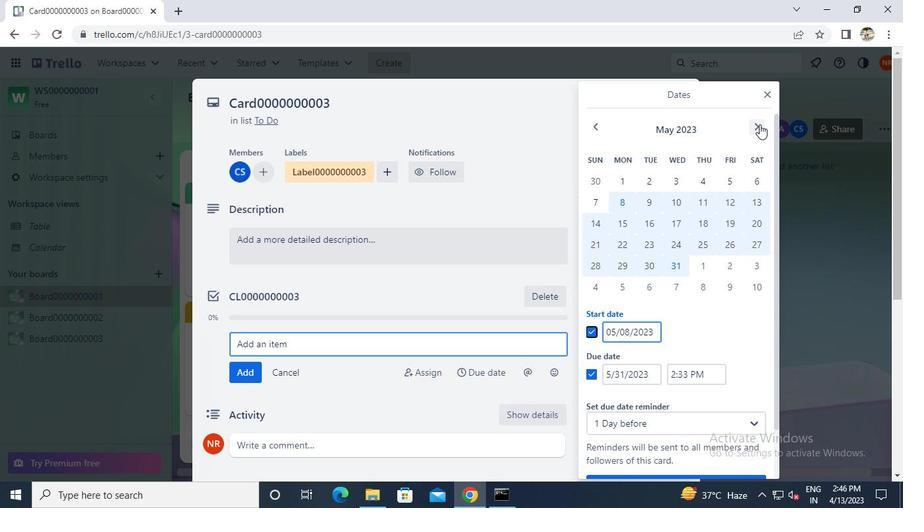 
Action: Mouse moved to (706, 172)
Screenshot: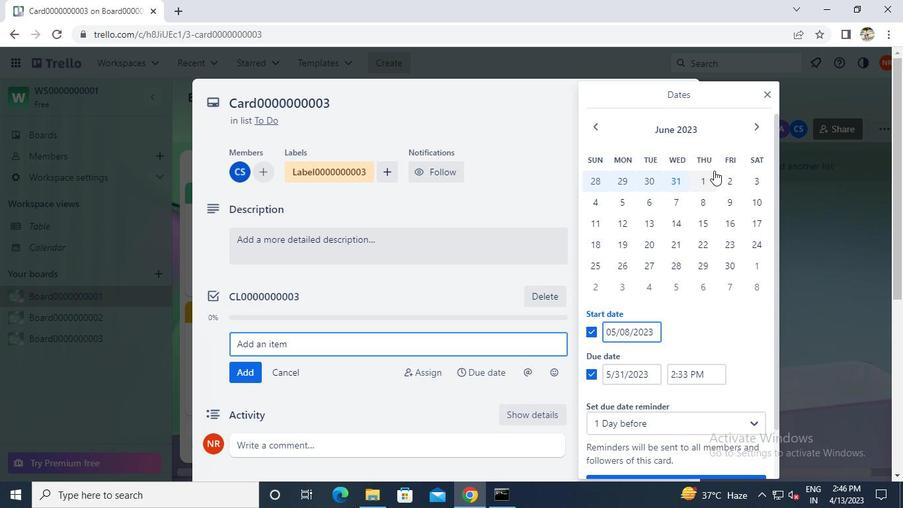 
Action: Mouse pressed left at (706, 172)
Screenshot: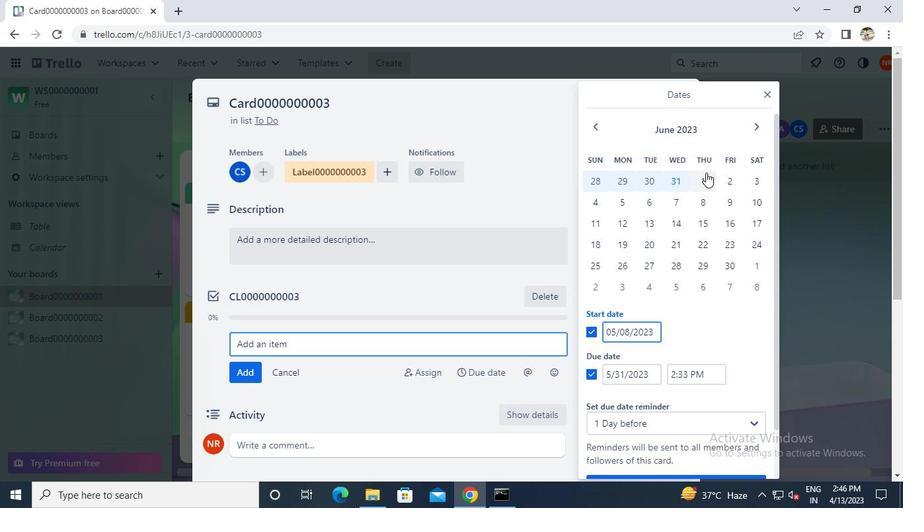 
Action: Mouse moved to (730, 262)
Screenshot: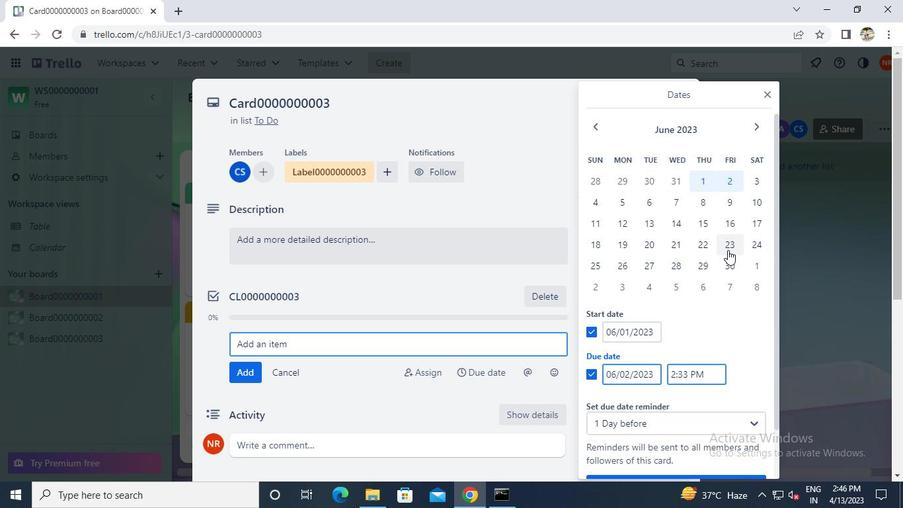 
Action: Mouse pressed left at (730, 262)
Screenshot: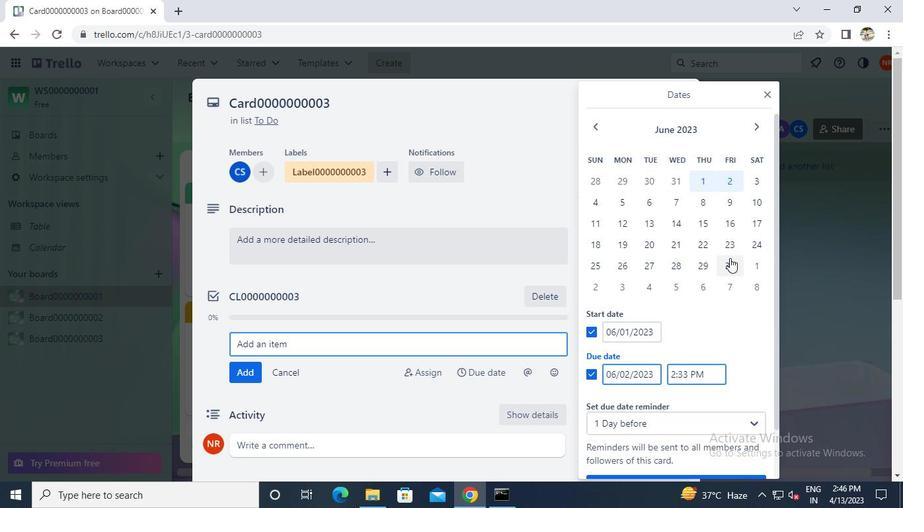 
Action: Mouse moved to (658, 420)
Screenshot: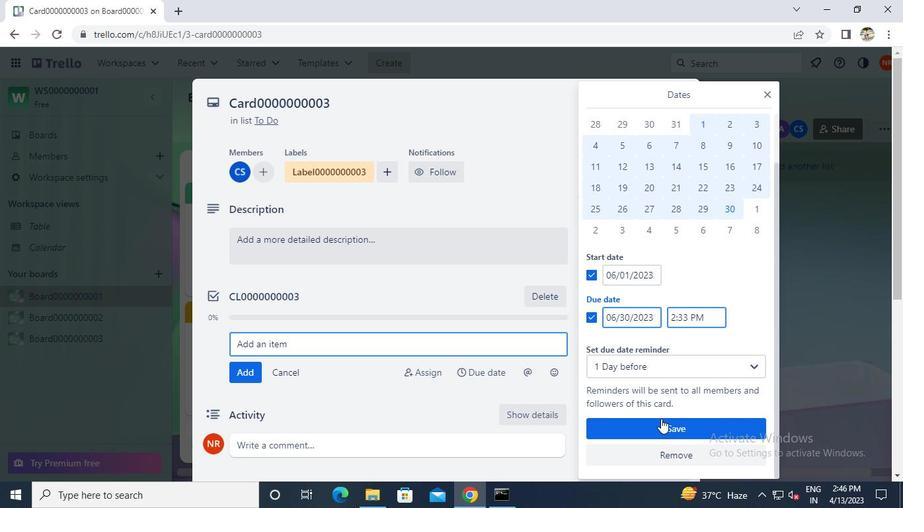 
Action: Mouse pressed left at (658, 420)
Screenshot: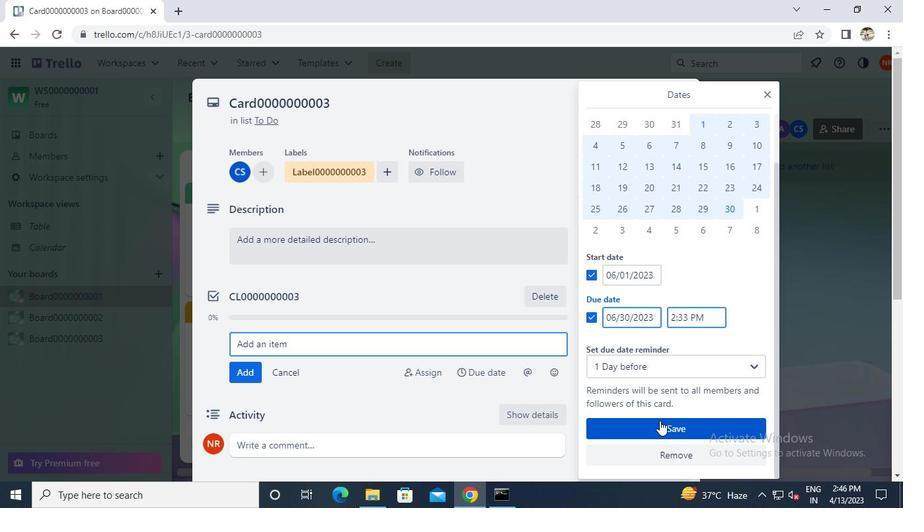 
Action: Mouse moved to (510, 489)
Screenshot: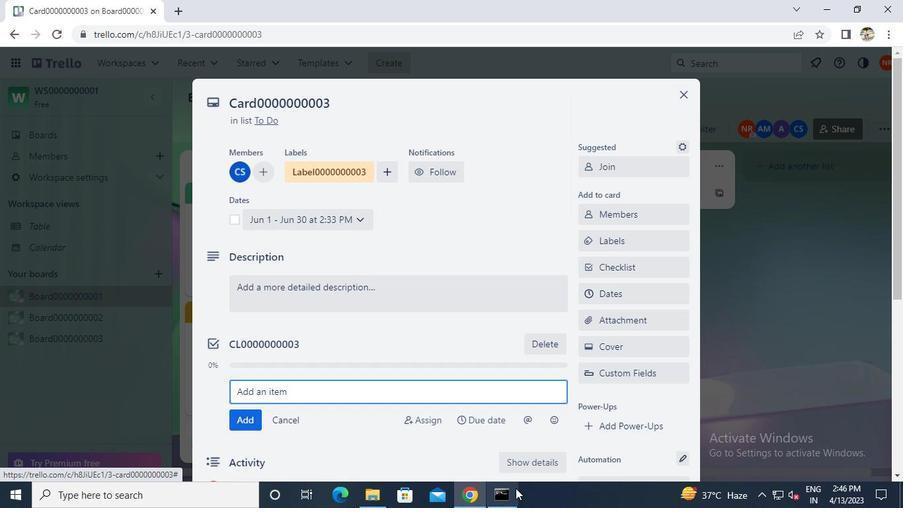 
Action: Mouse pressed left at (510, 489)
Screenshot: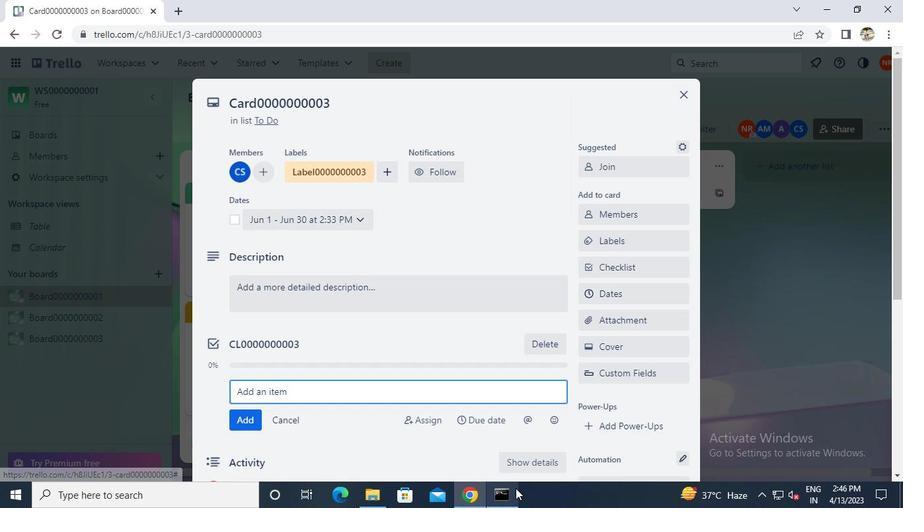 
Action: Mouse moved to (672, 140)
Screenshot: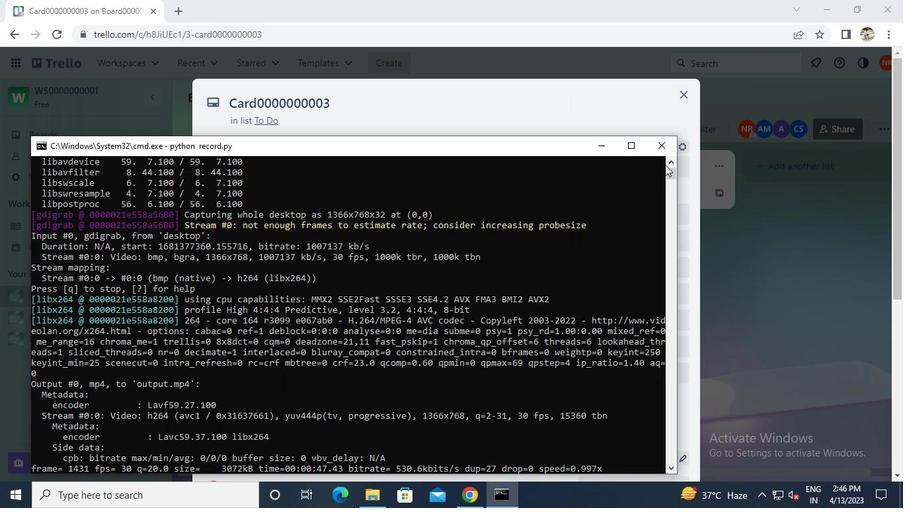 
Action: Mouse pressed left at (672, 140)
Screenshot: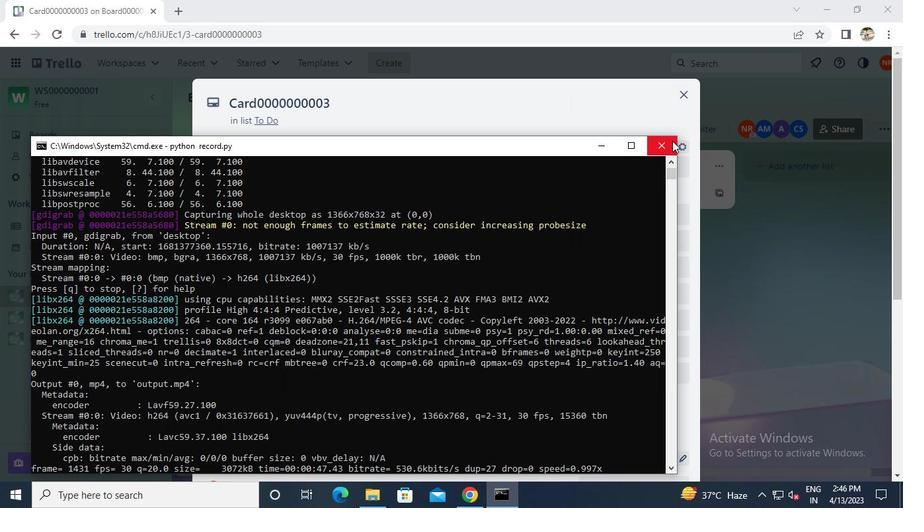 
Action: Mouse moved to (671, 142)
Screenshot: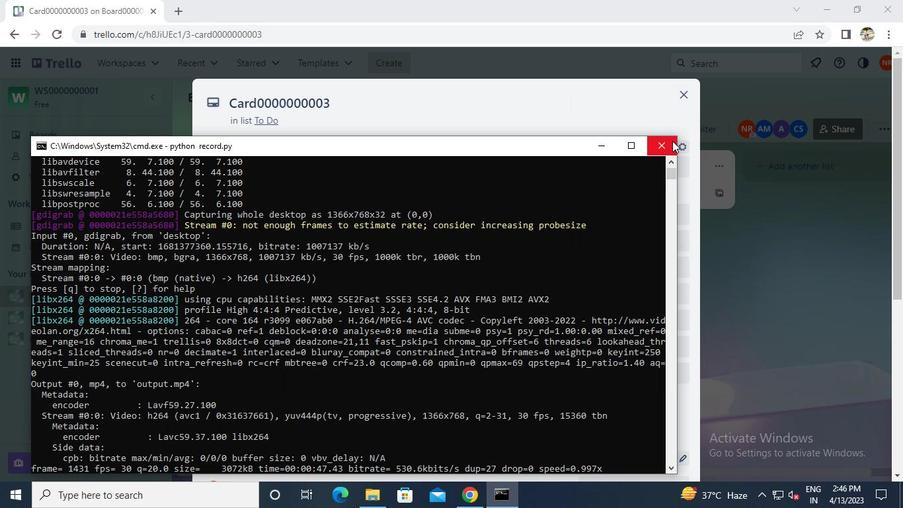 
